 Task: Open Card Sales Contract Review in Board Customer Service Self-Service Support Content Creation and Optimization to Workspace Backup and Recovery Software and add a team member Softage.2@softage.net, a label Blue, a checklist Equestrianism, an attachment from your computer, a color Blue and finally, add a card description 'Create and send out employee satisfaction survey on work environment' and a comment 'We should approach this task with a sense of ownership and personal responsibility for its success.'. Add a start date 'Jan 06, 1900' with a due date 'Jan 13, 1900'
Action: Mouse moved to (73, 302)
Screenshot: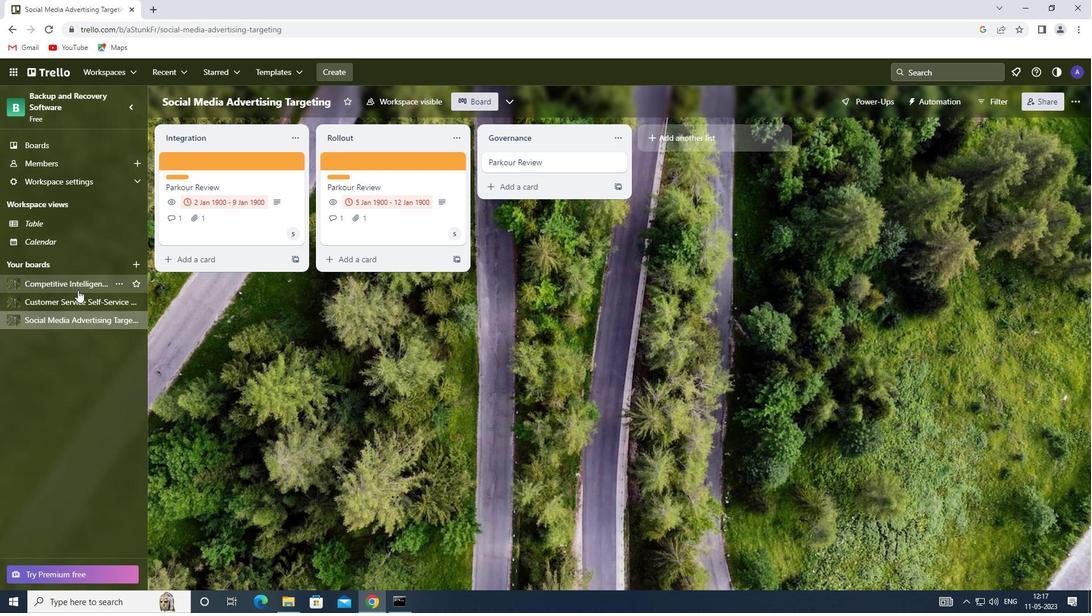
Action: Mouse pressed left at (73, 302)
Screenshot: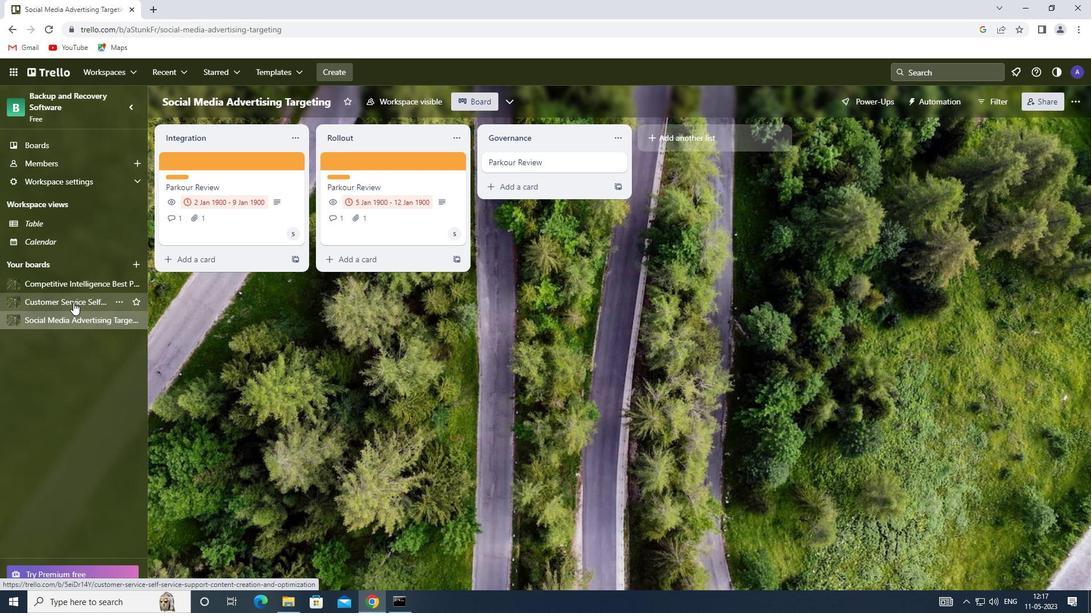 
Action: Mouse moved to (413, 159)
Screenshot: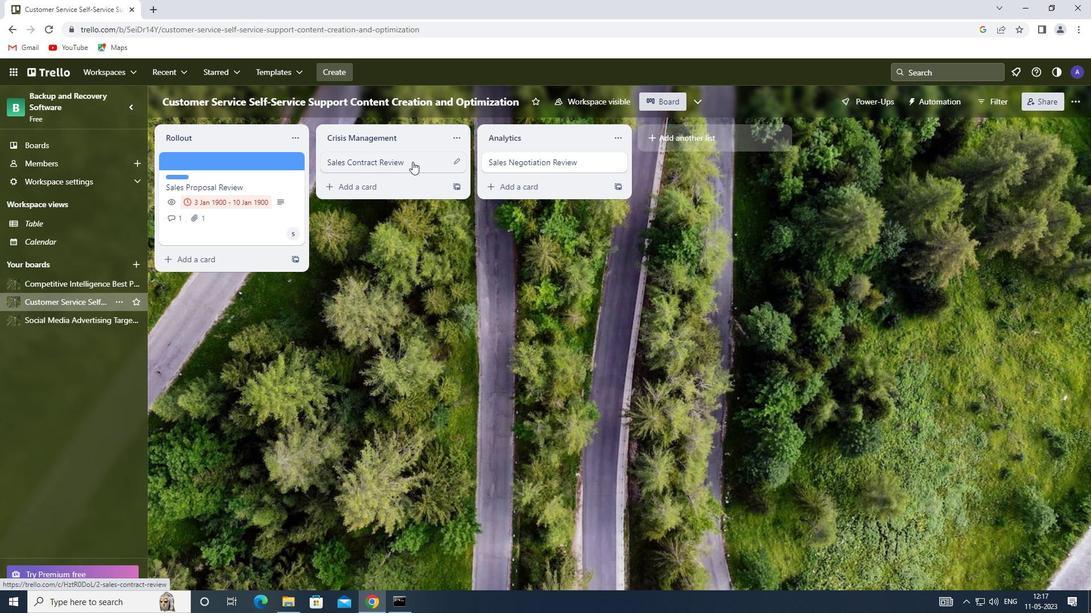
Action: Mouse pressed left at (413, 159)
Screenshot: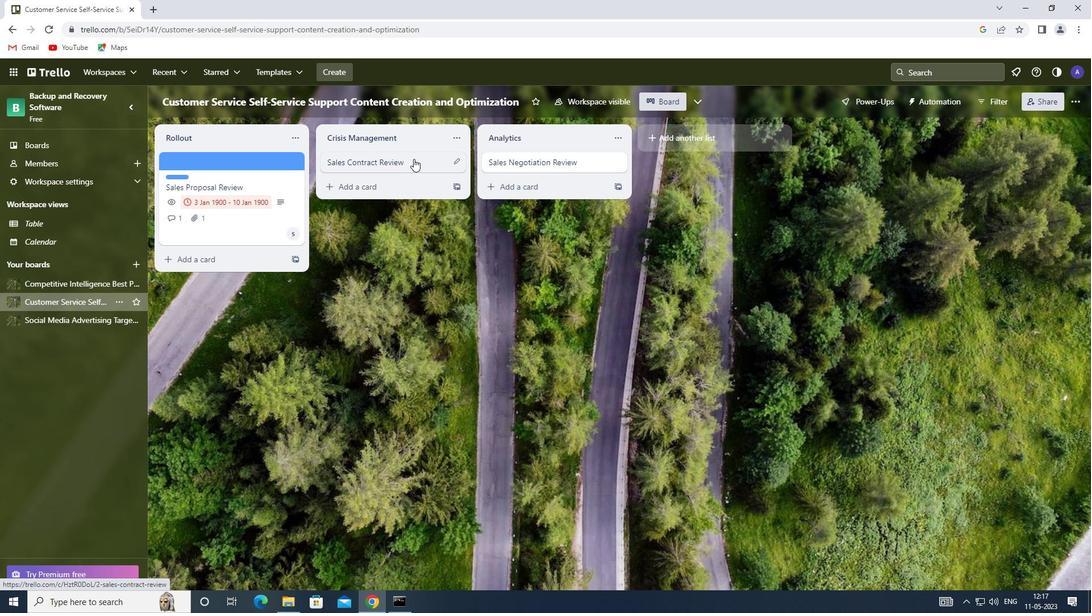 
Action: Mouse moved to (719, 200)
Screenshot: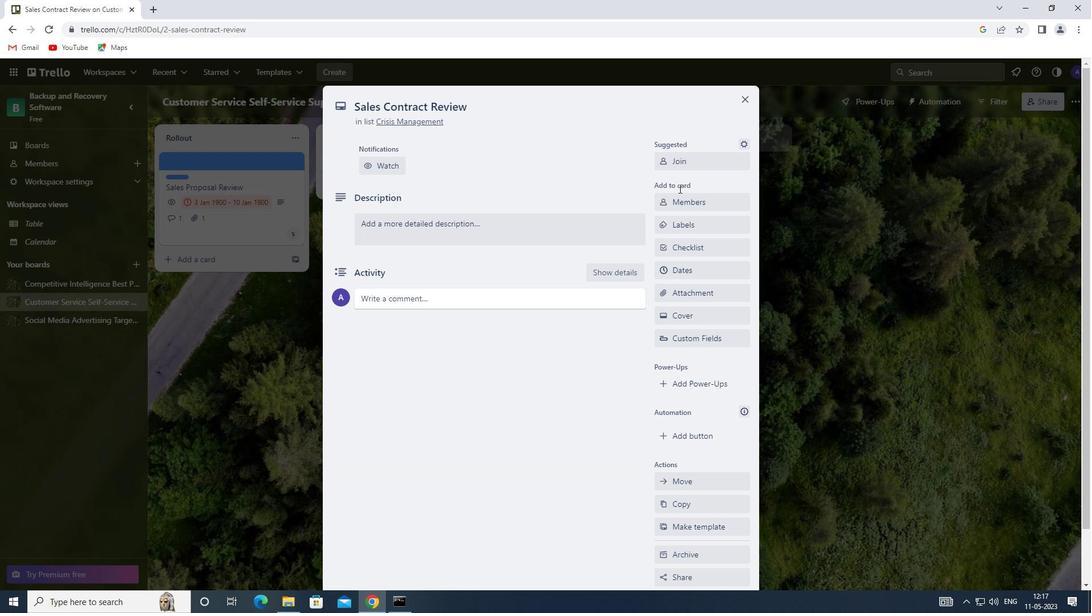 
Action: Mouse pressed left at (719, 200)
Screenshot: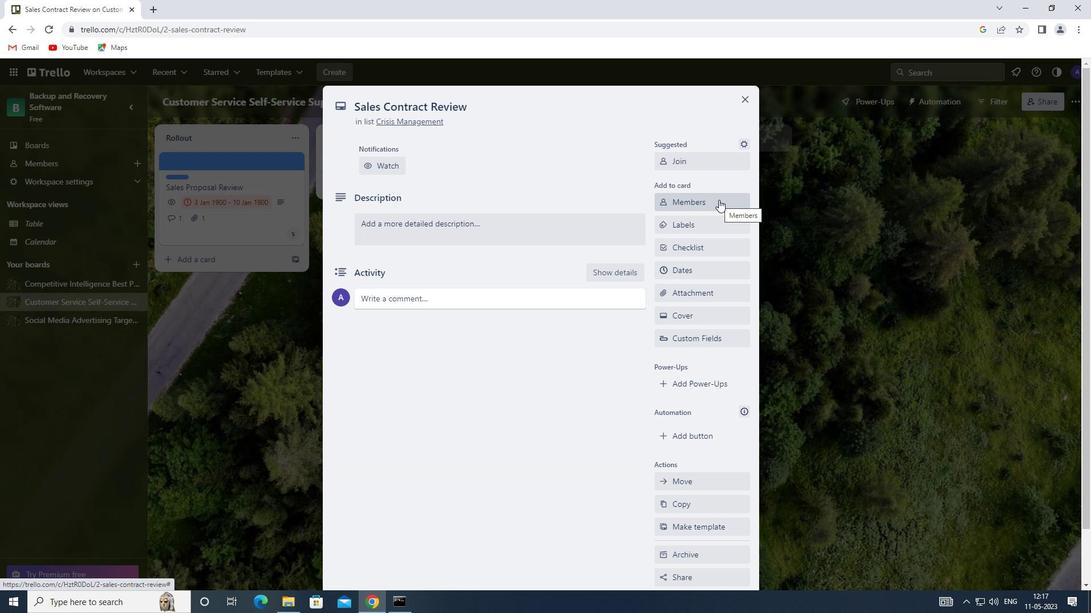 
Action: Mouse moved to (692, 255)
Screenshot: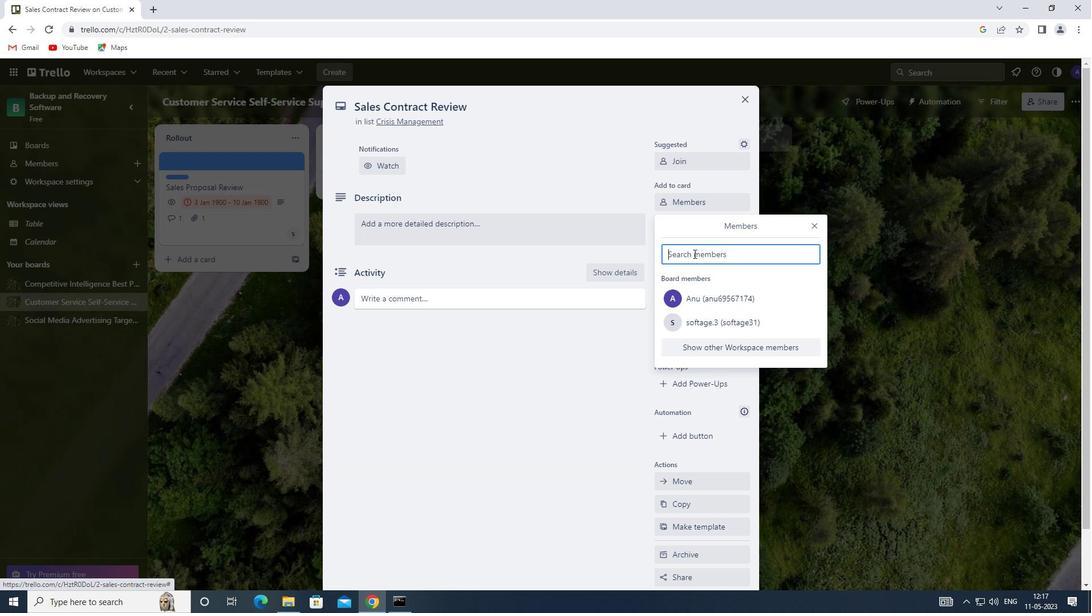 
Action: Key pressed <Key.shift>SOFTAGE.2<Key.shift>@SOFTAGE.NET
Screenshot: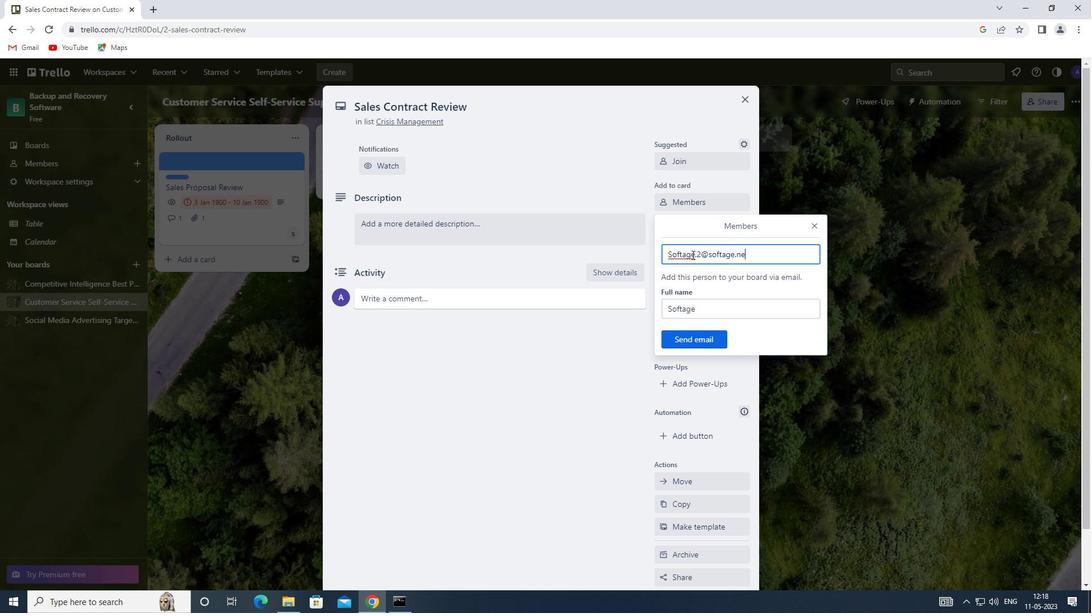
Action: Mouse moved to (688, 342)
Screenshot: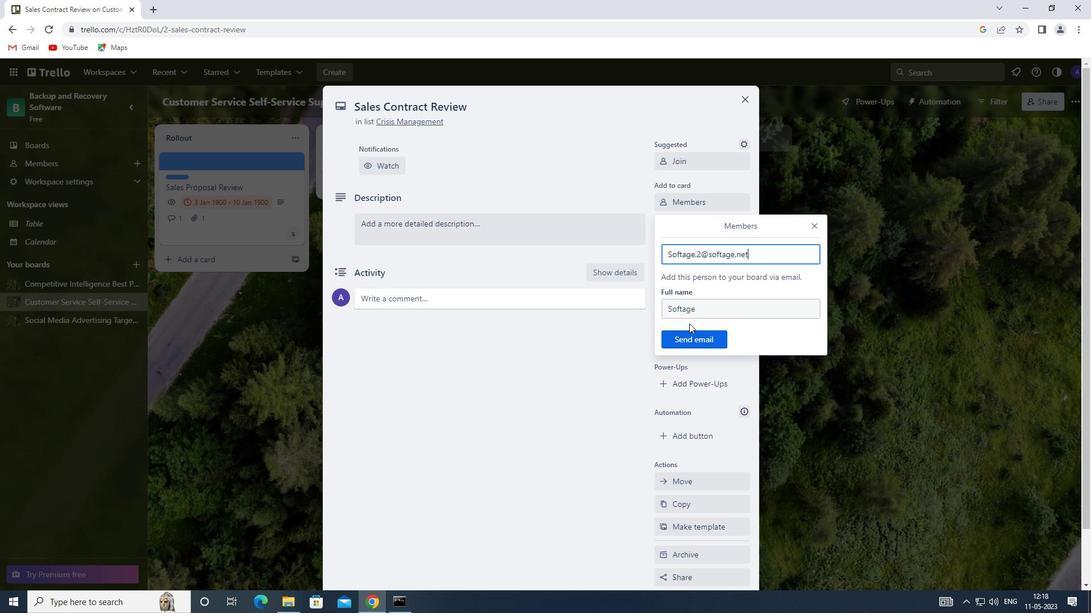 
Action: Mouse pressed left at (688, 342)
Screenshot: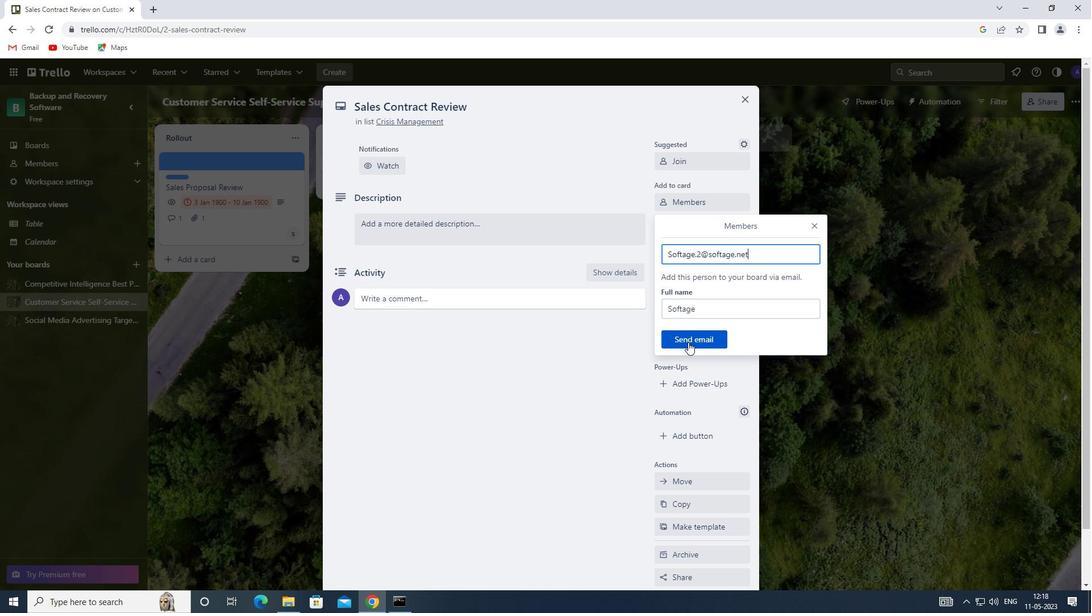 
Action: Mouse moved to (692, 227)
Screenshot: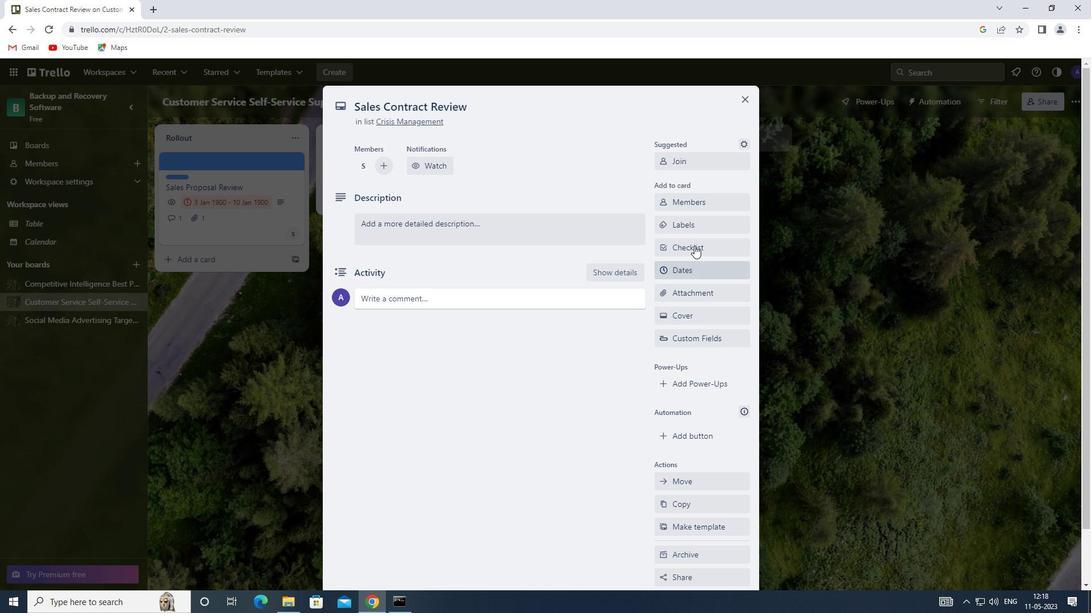 
Action: Mouse pressed left at (692, 227)
Screenshot: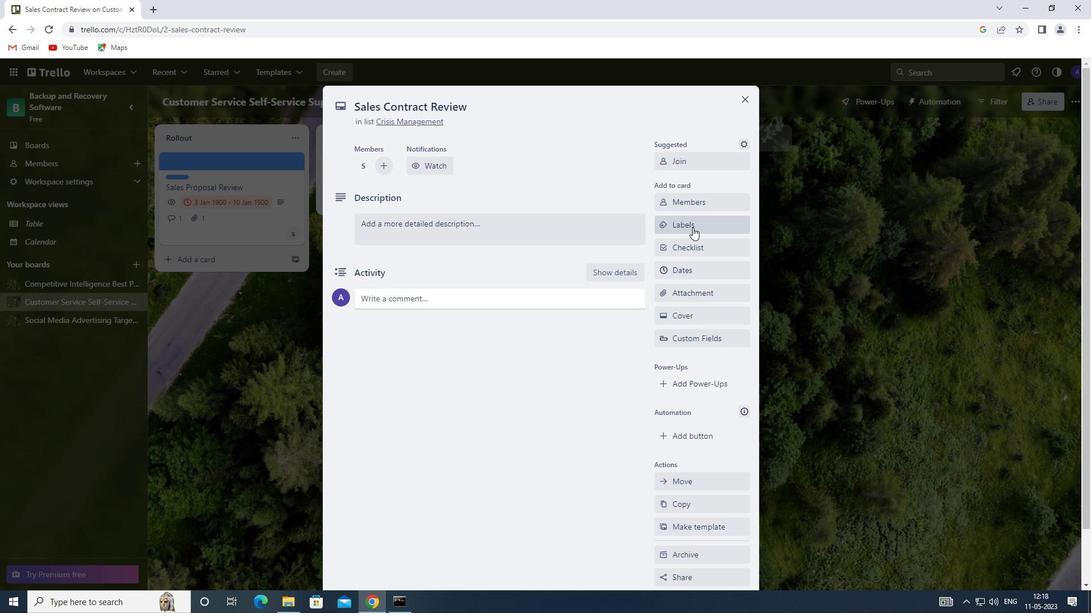 
Action: Mouse moved to (670, 421)
Screenshot: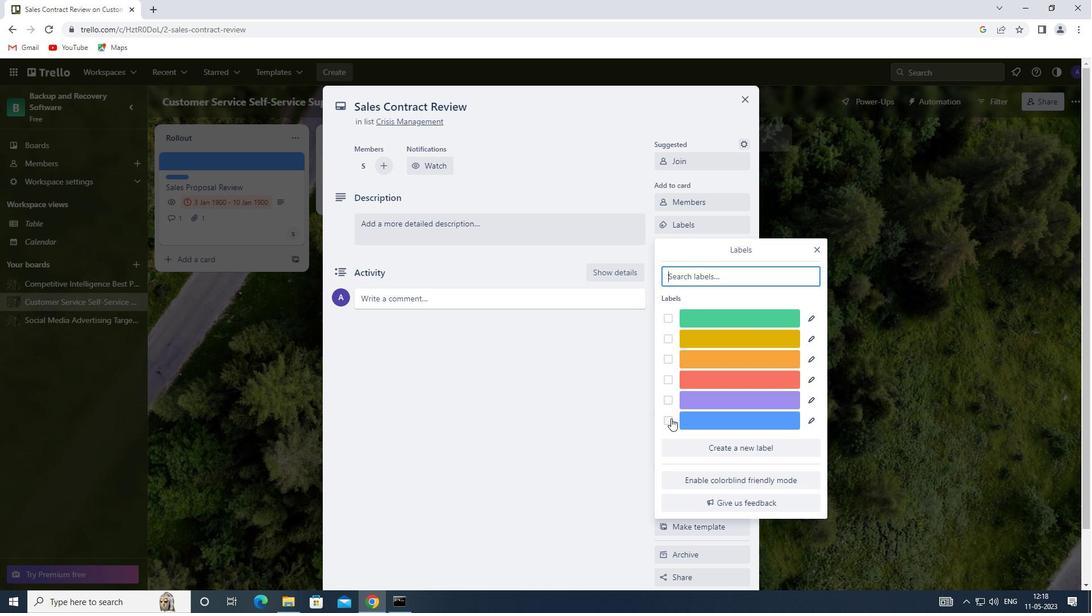 
Action: Mouse pressed left at (670, 421)
Screenshot: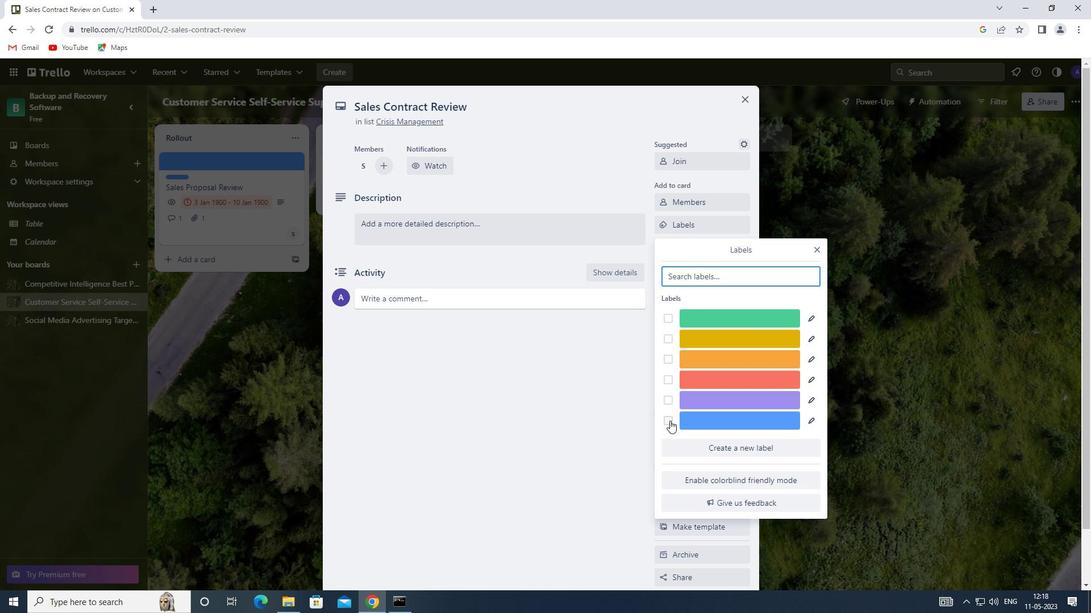 
Action: Mouse moved to (816, 251)
Screenshot: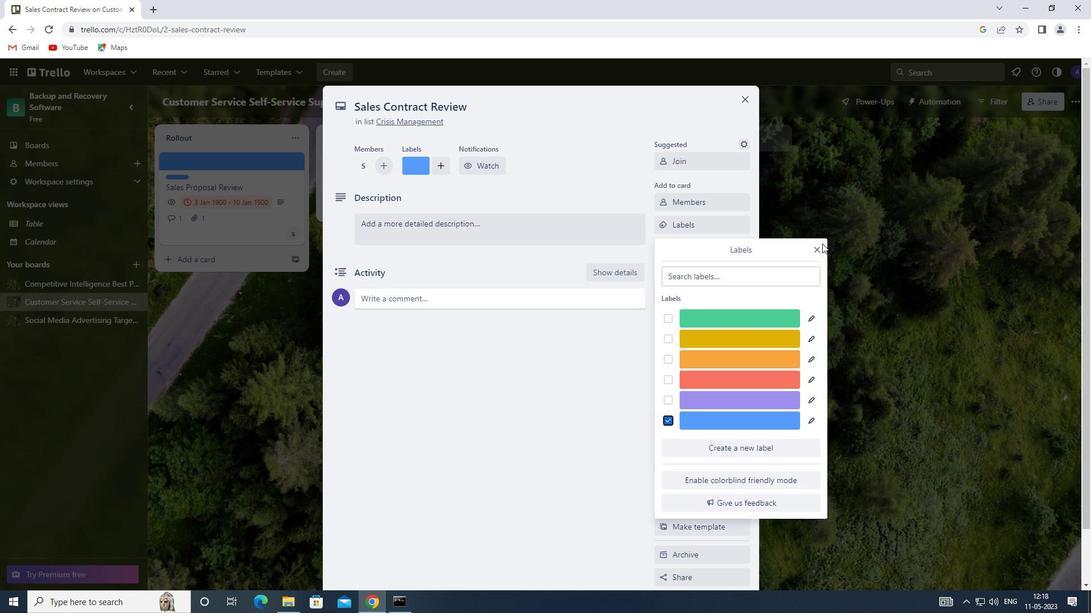 
Action: Mouse pressed left at (816, 251)
Screenshot: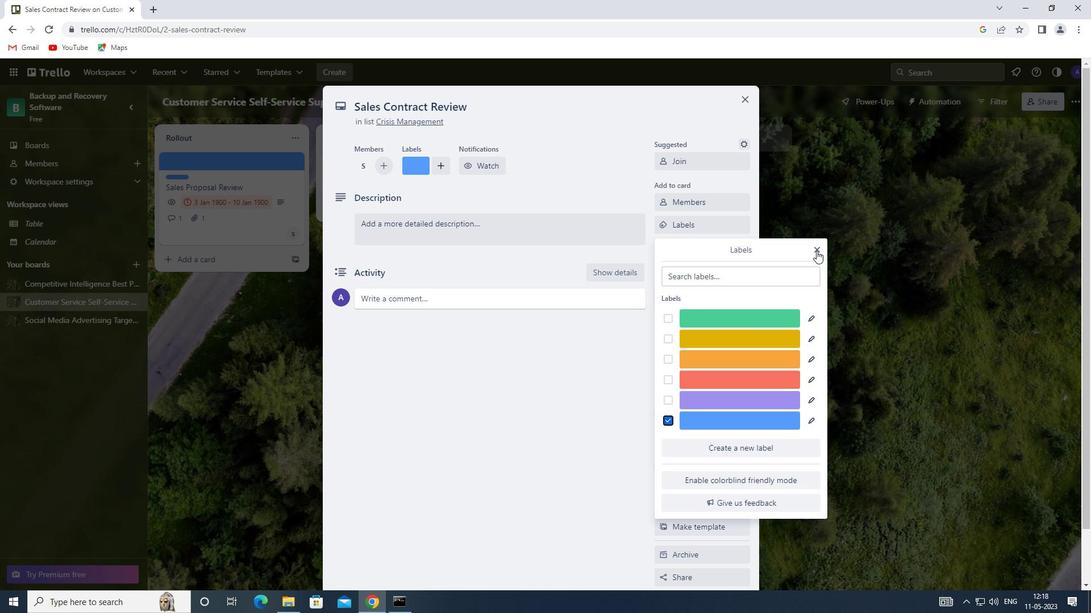 
Action: Mouse moved to (701, 244)
Screenshot: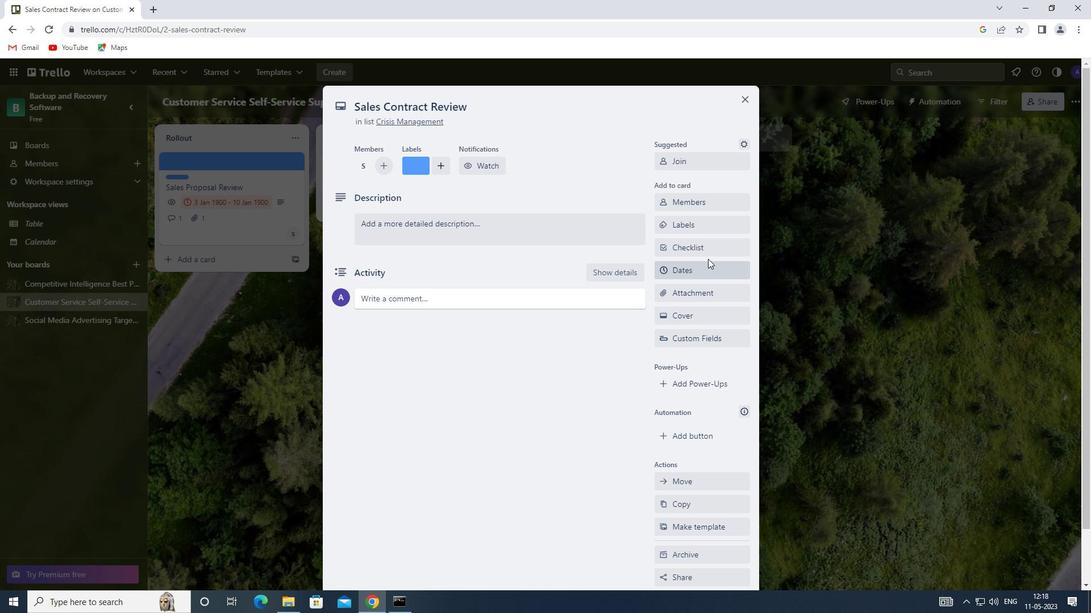 
Action: Mouse pressed left at (701, 244)
Screenshot: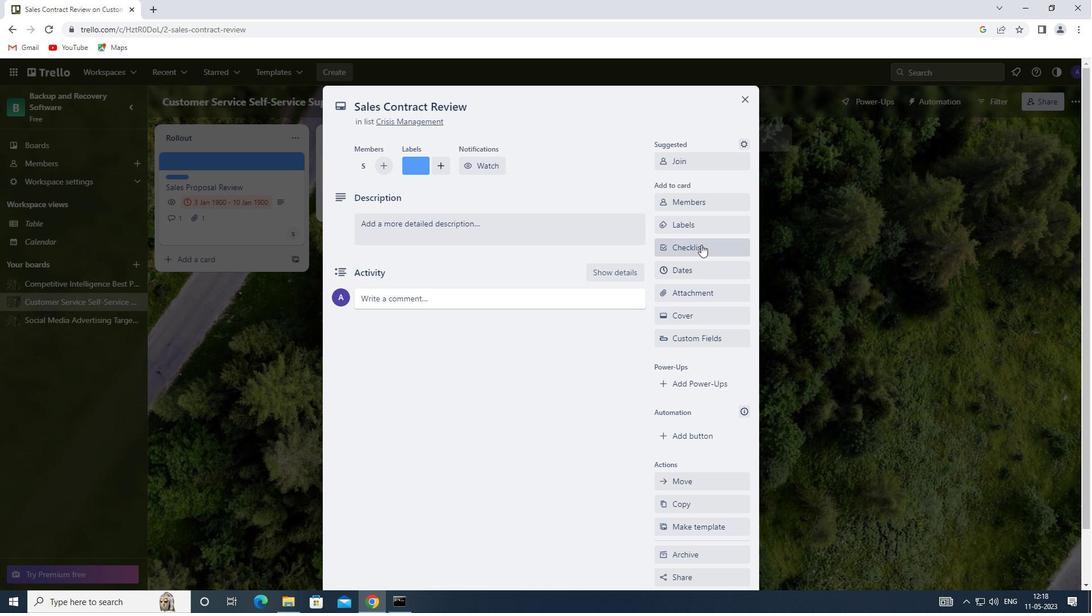 
Action: Mouse moved to (728, 306)
Screenshot: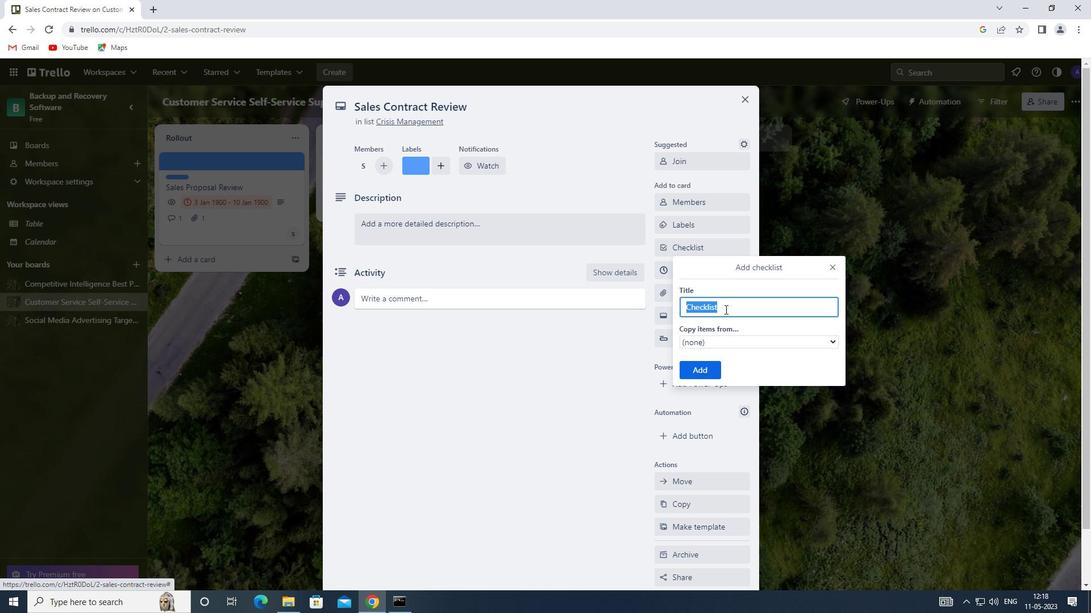 
Action: Key pressed <Key.shift>EQUESTRIQNISM
Screenshot: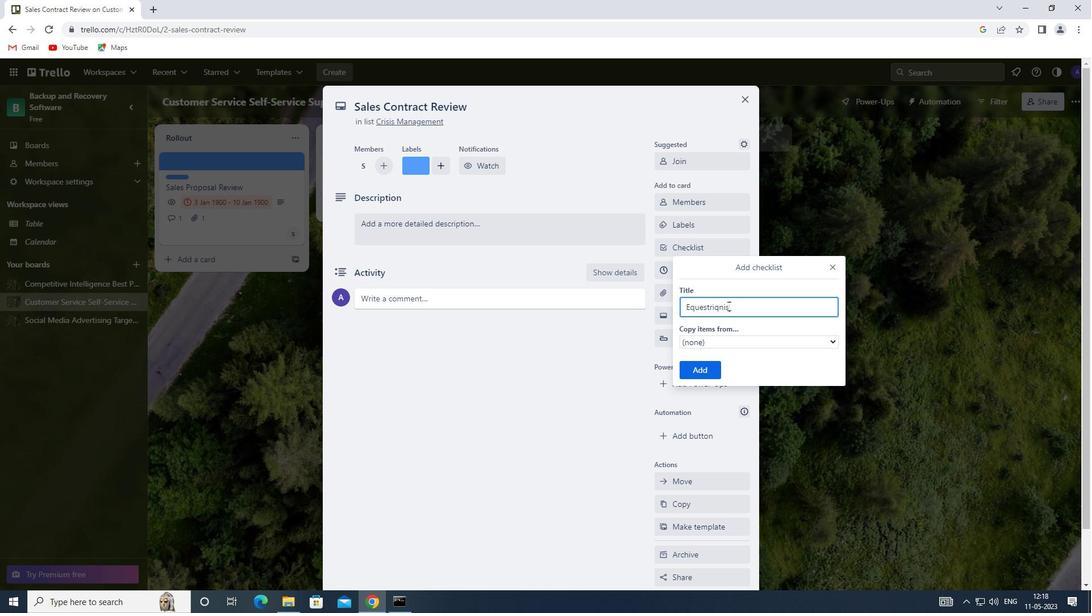 
Action: Mouse moved to (702, 367)
Screenshot: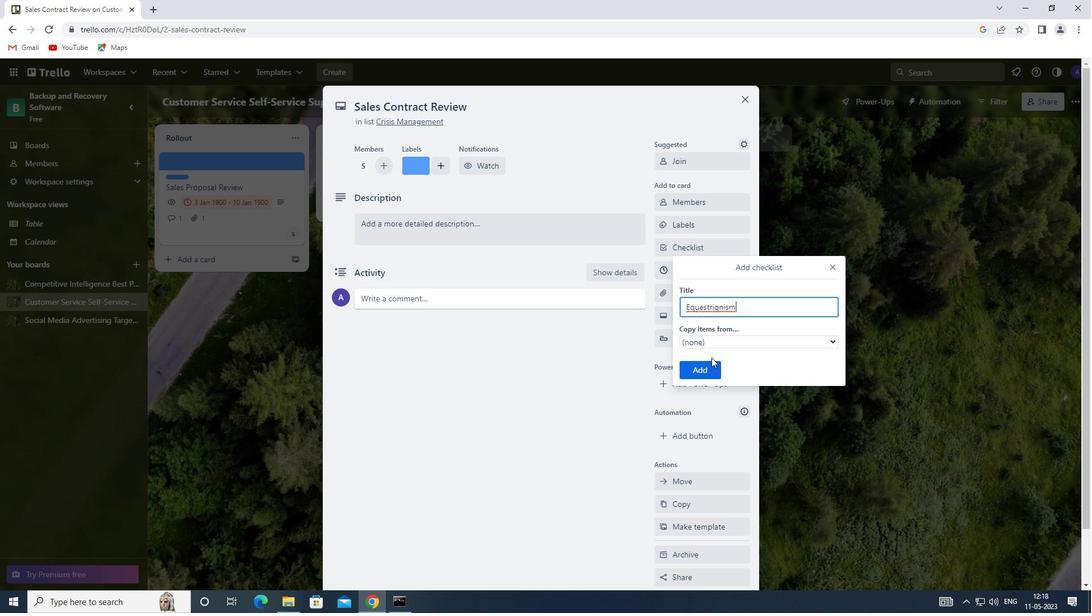 
Action: Mouse pressed left at (702, 367)
Screenshot: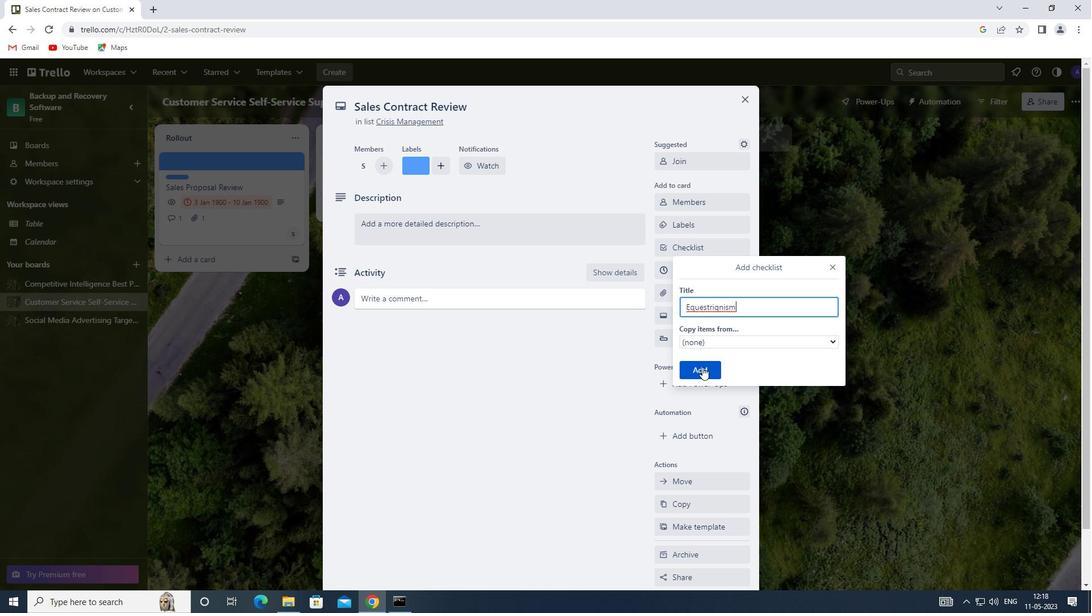 
Action: Mouse moved to (724, 296)
Screenshot: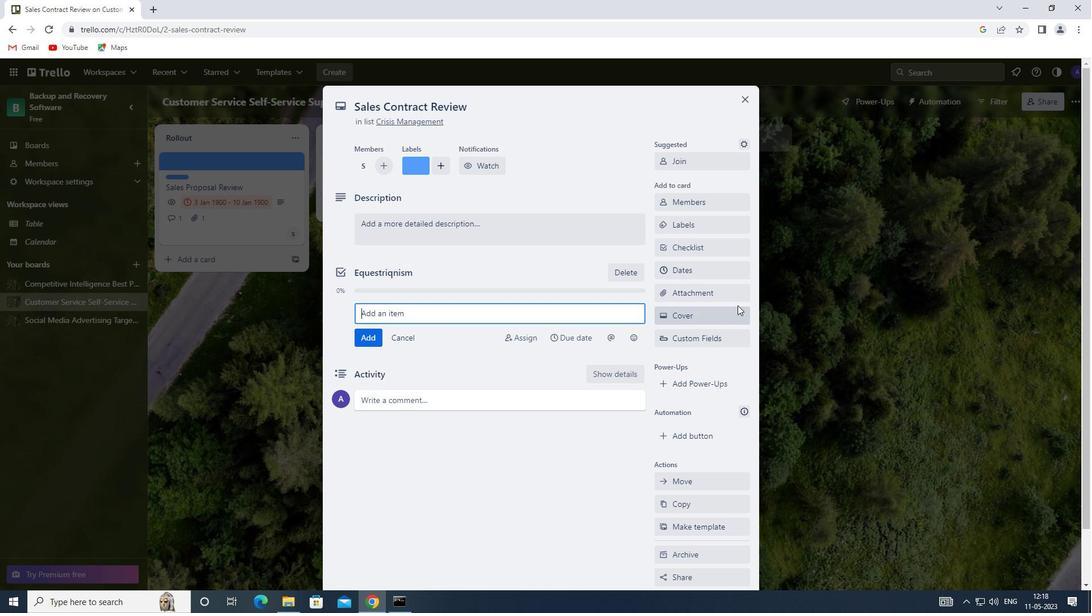 
Action: Mouse pressed left at (724, 296)
Screenshot: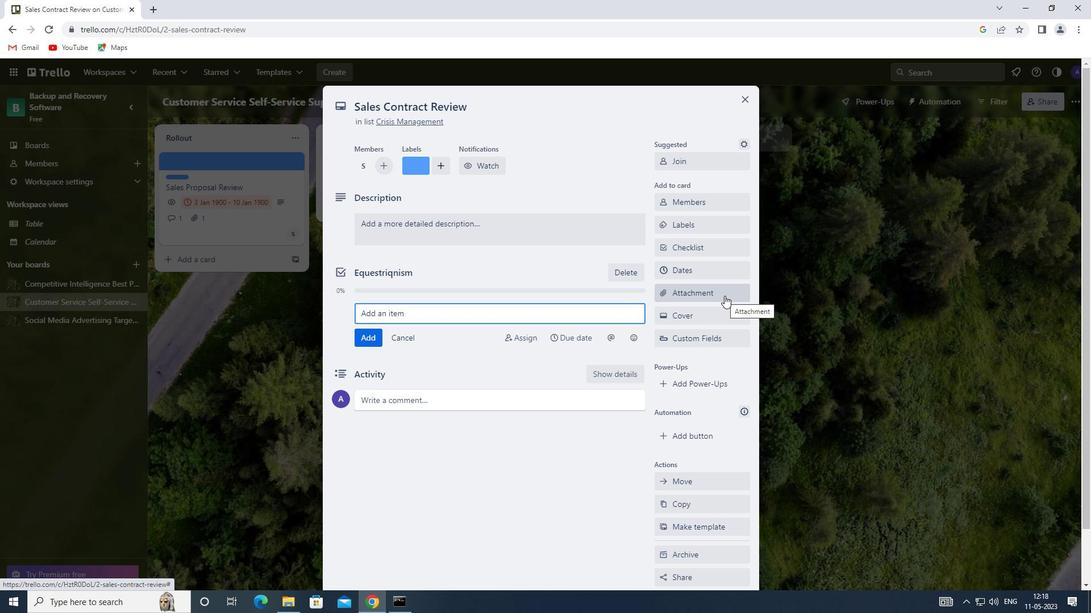 
Action: Mouse moved to (701, 343)
Screenshot: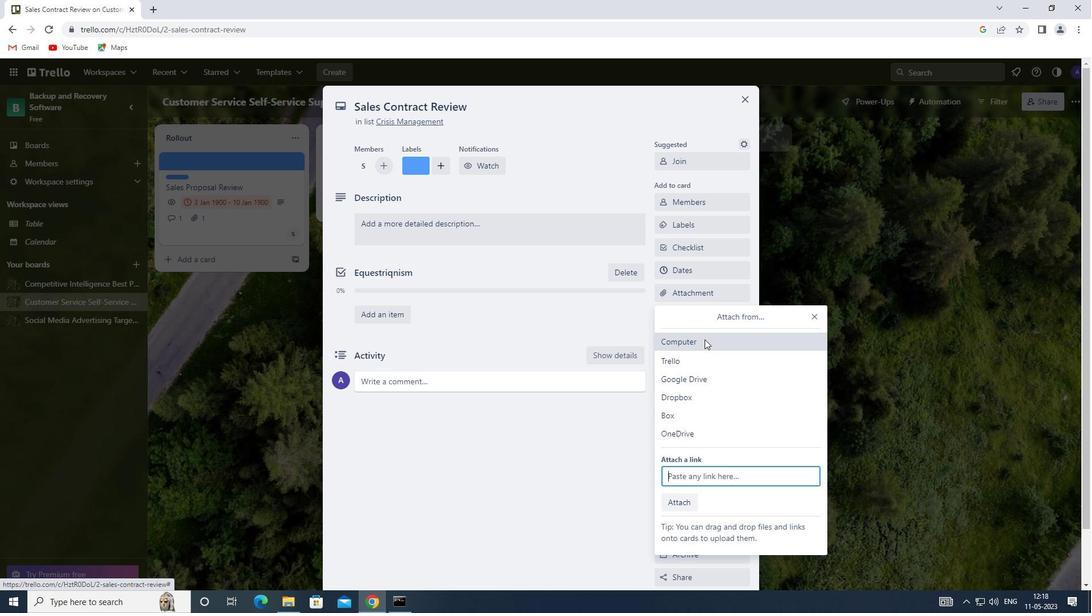 
Action: Mouse pressed left at (701, 343)
Screenshot: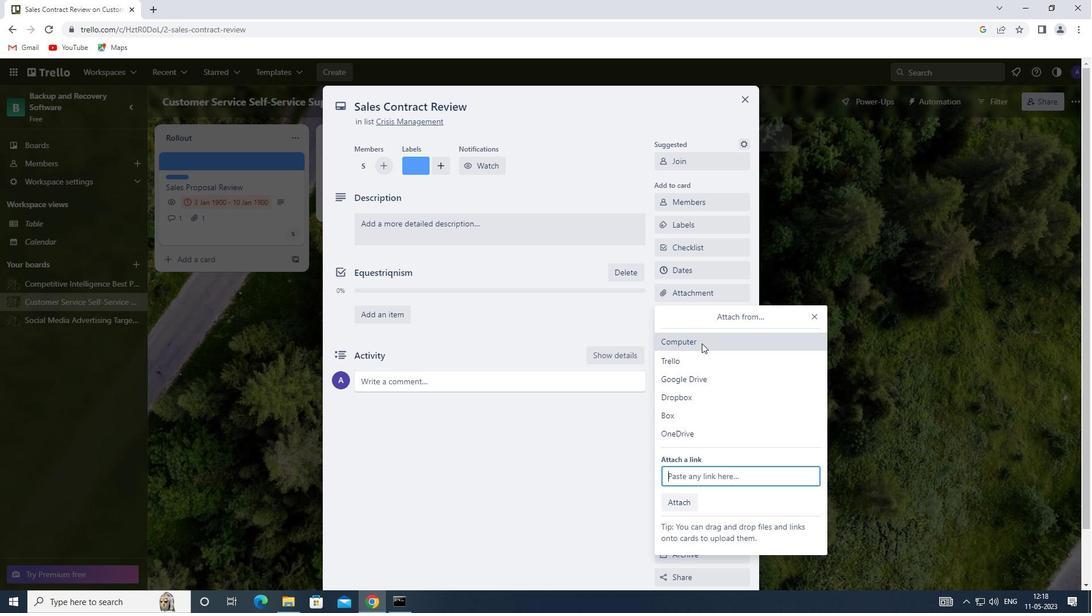 
Action: Mouse moved to (256, 175)
Screenshot: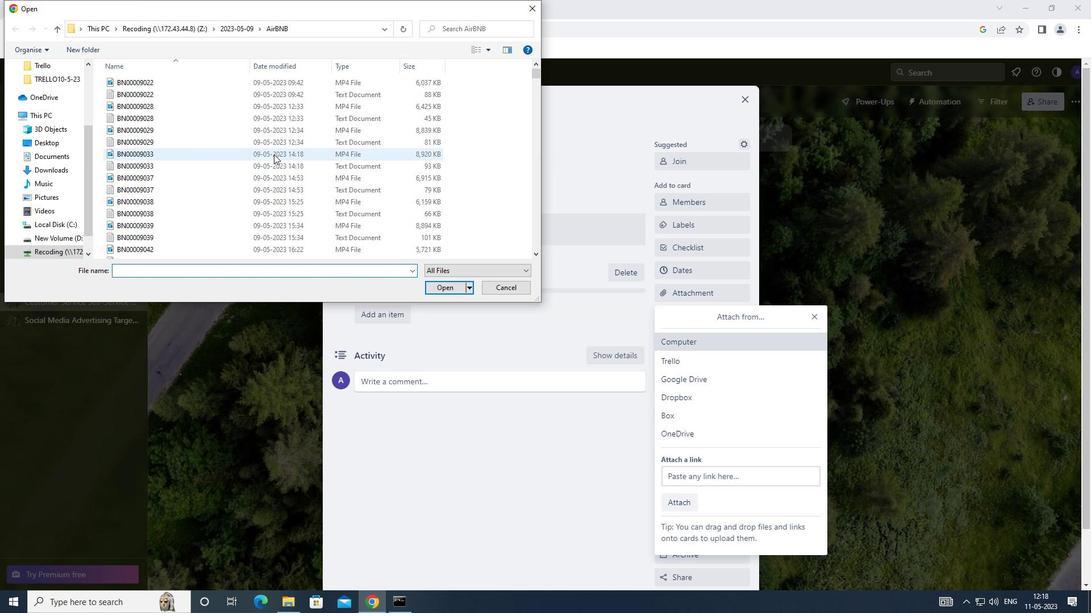 
Action: Mouse pressed left at (256, 175)
Screenshot: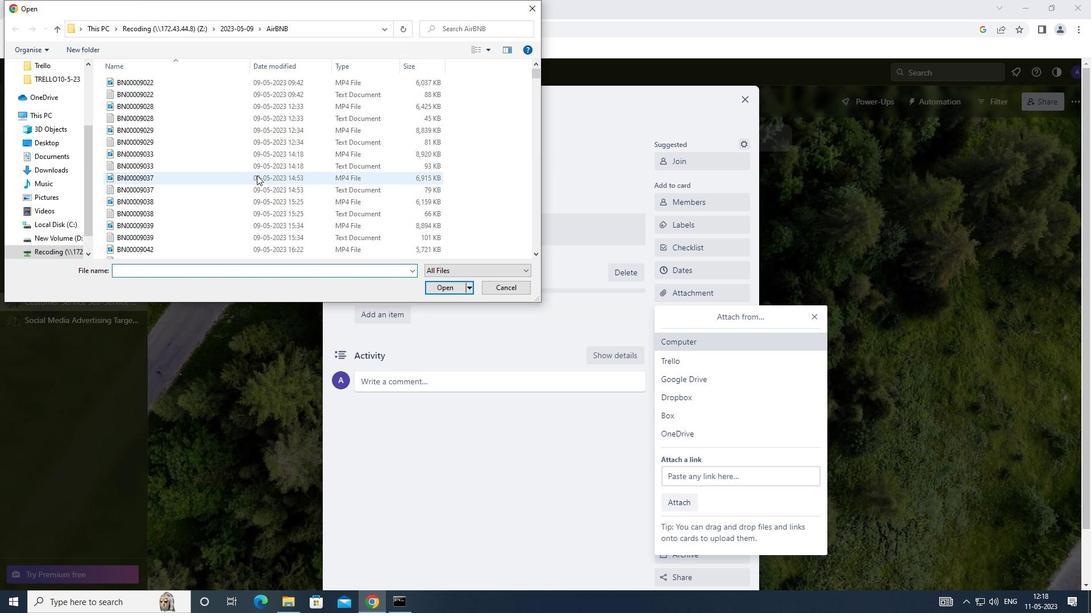 
Action: Mouse moved to (449, 286)
Screenshot: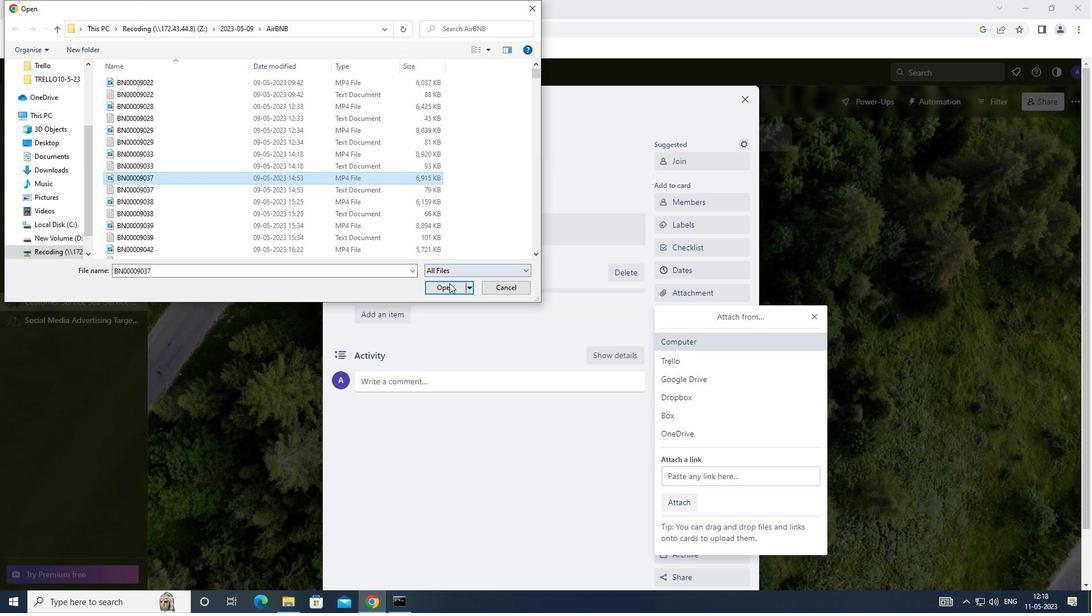
Action: Mouse pressed left at (449, 286)
Screenshot: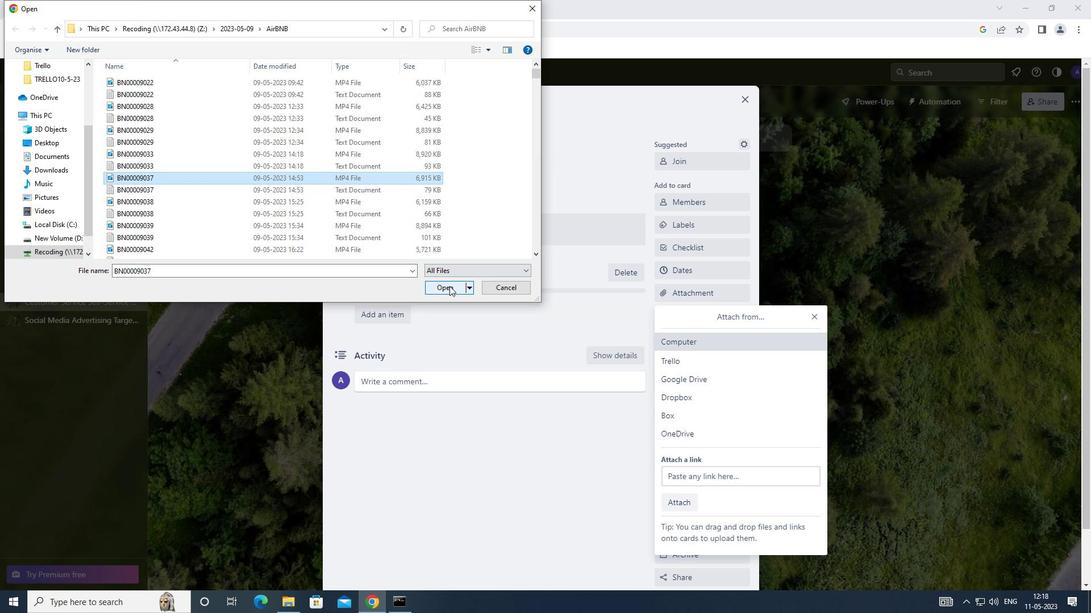 
Action: Mouse moved to (692, 311)
Screenshot: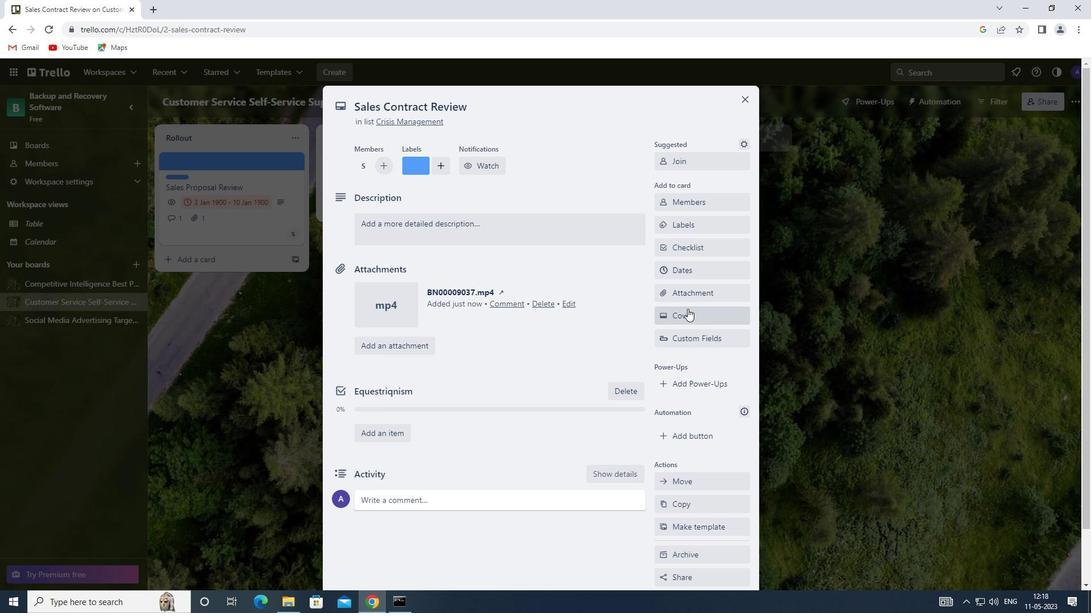 
Action: Mouse pressed left at (692, 311)
Screenshot: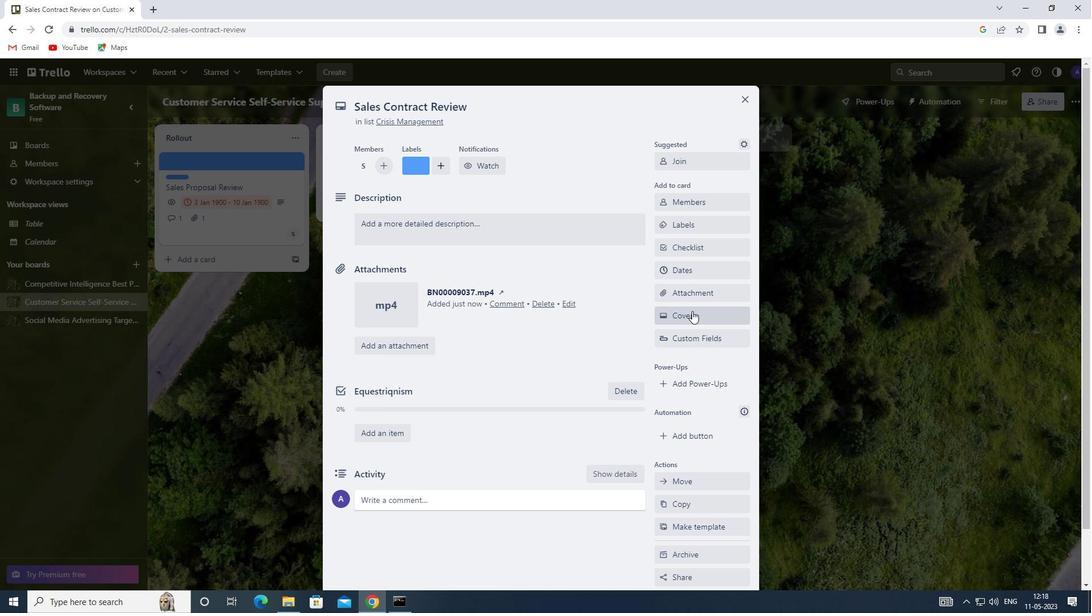 
Action: Mouse moved to (678, 380)
Screenshot: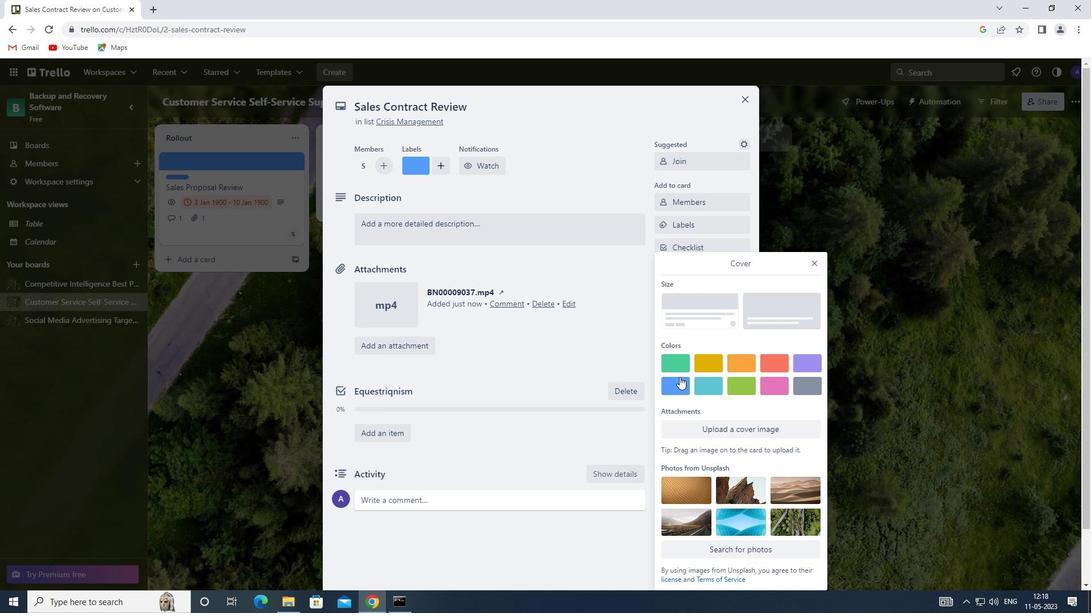 
Action: Mouse pressed left at (678, 380)
Screenshot: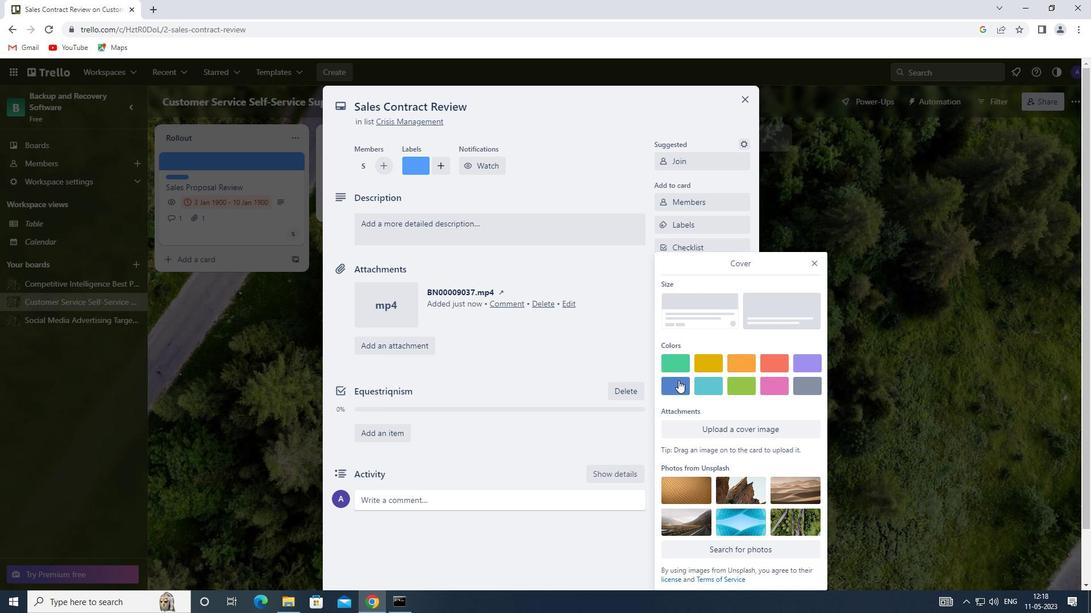
Action: Mouse moved to (816, 246)
Screenshot: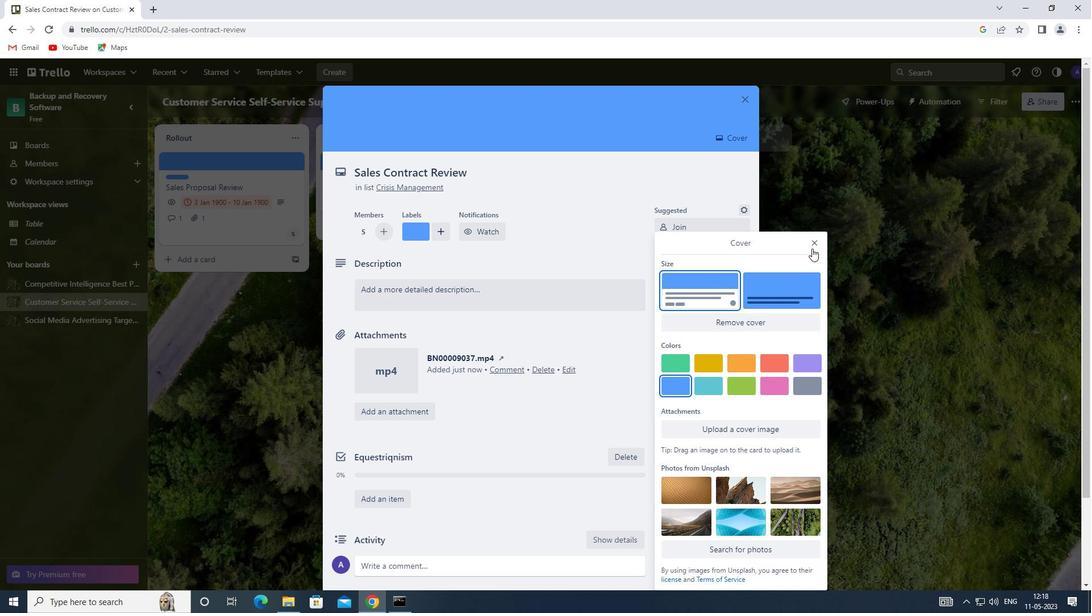 
Action: Mouse pressed left at (816, 246)
Screenshot: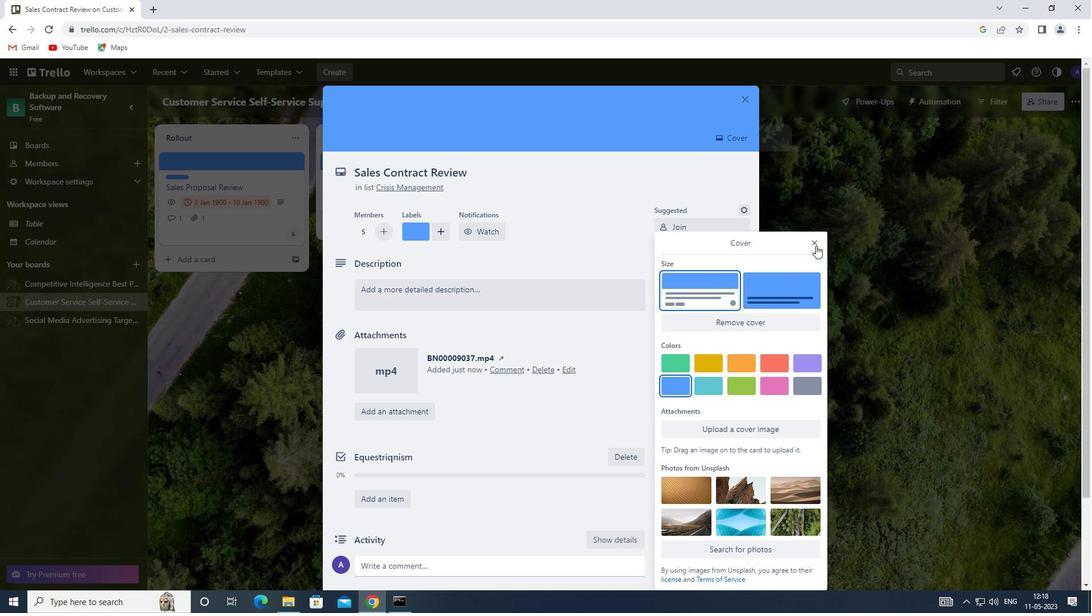 
Action: Mouse moved to (687, 346)
Screenshot: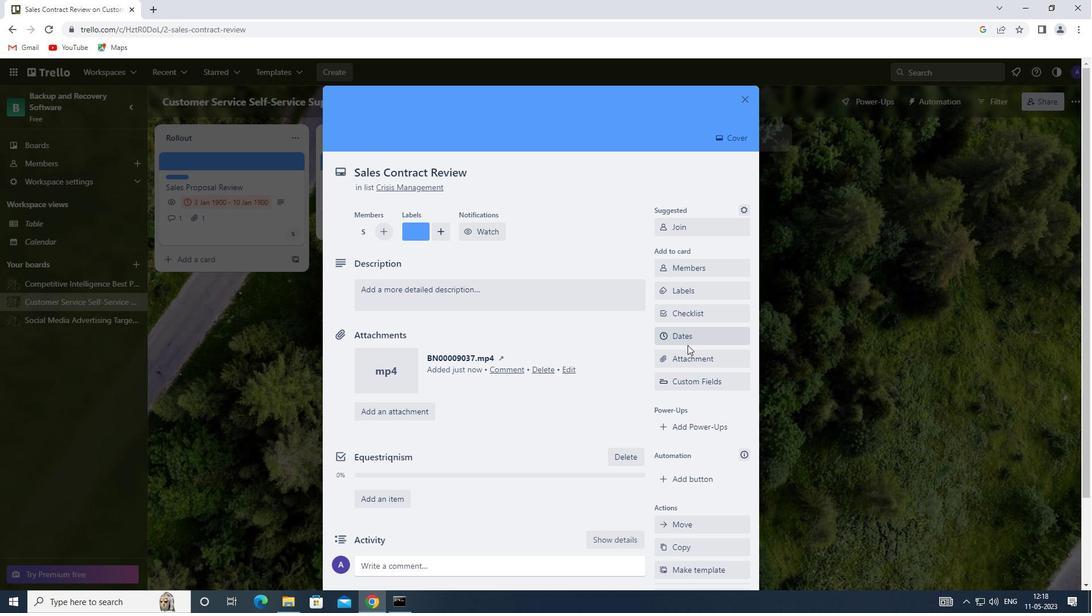 
Action: Mouse scrolled (687, 345) with delta (0, 0)
Screenshot: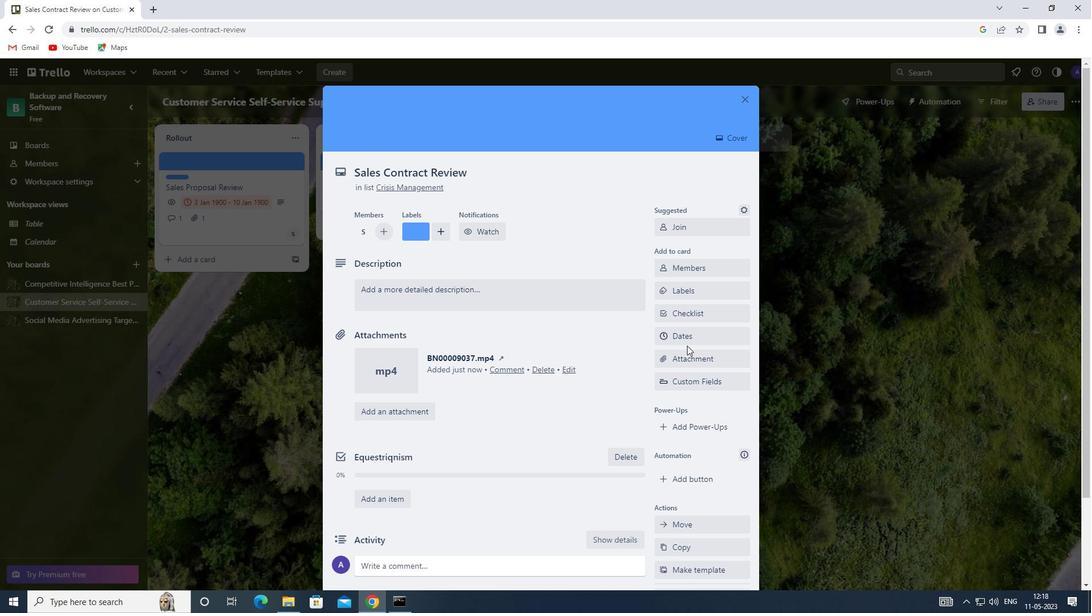 
Action: Mouse moved to (377, 234)
Screenshot: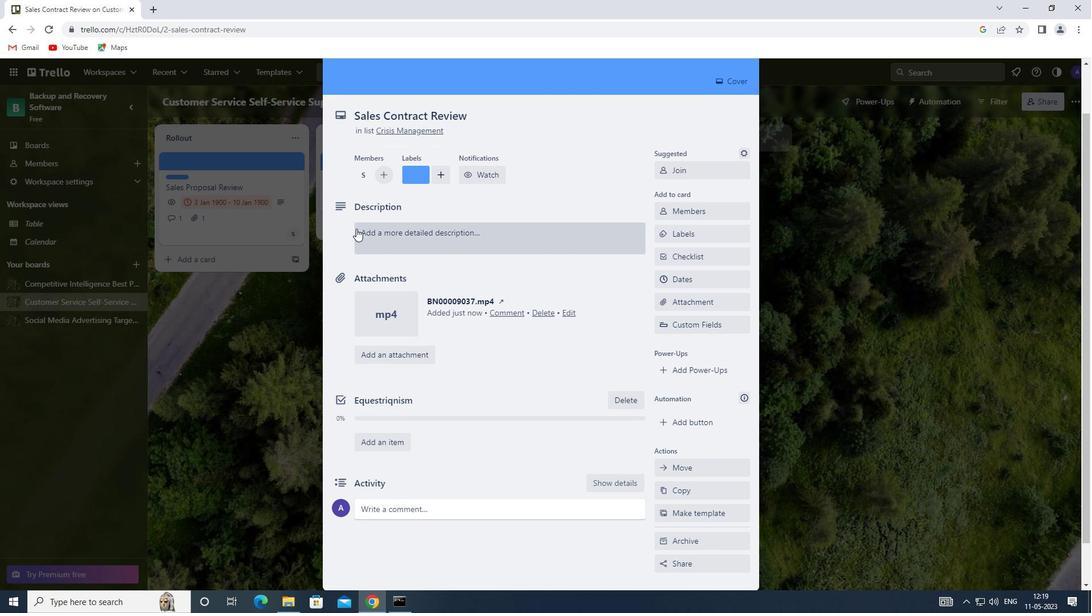 
Action: Mouse pressed left at (377, 234)
Screenshot: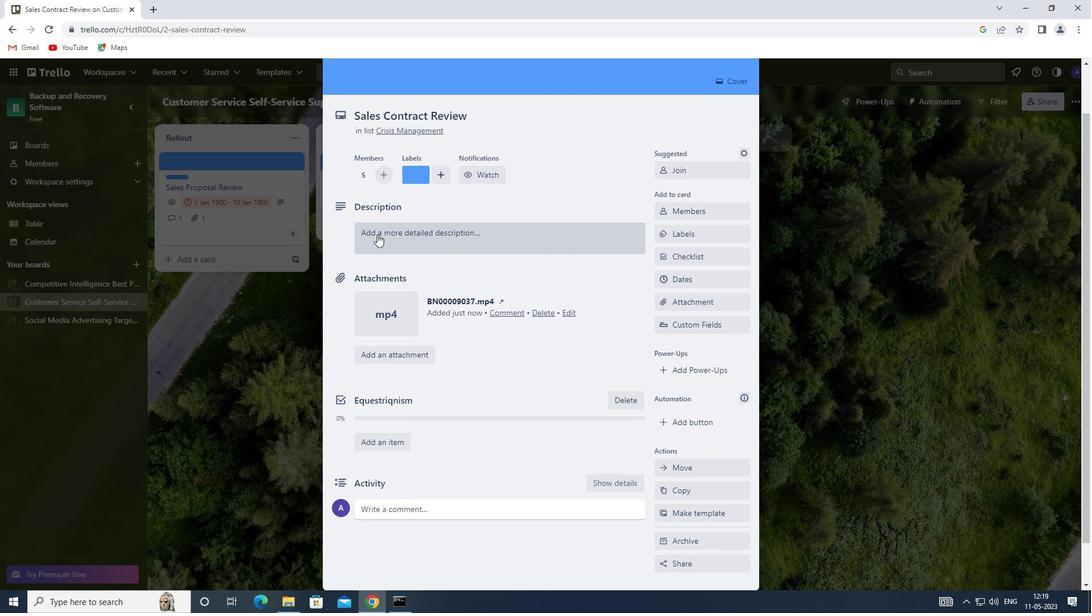 
Action: Mouse moved to (376, 275)
Screenshot: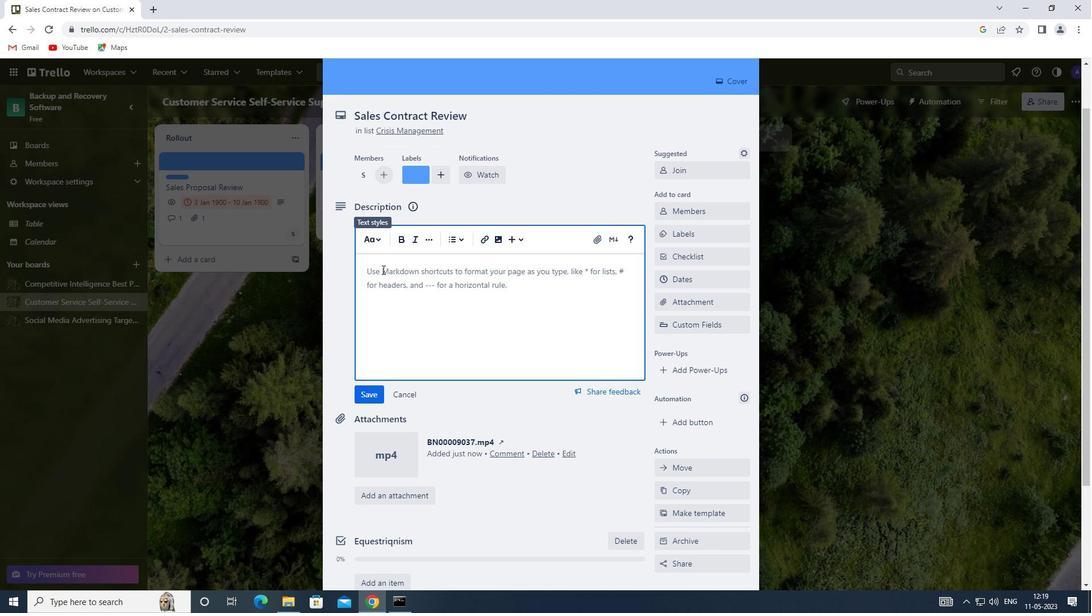 
Action: Mouse pressed left at (376, 275)
Screenshot: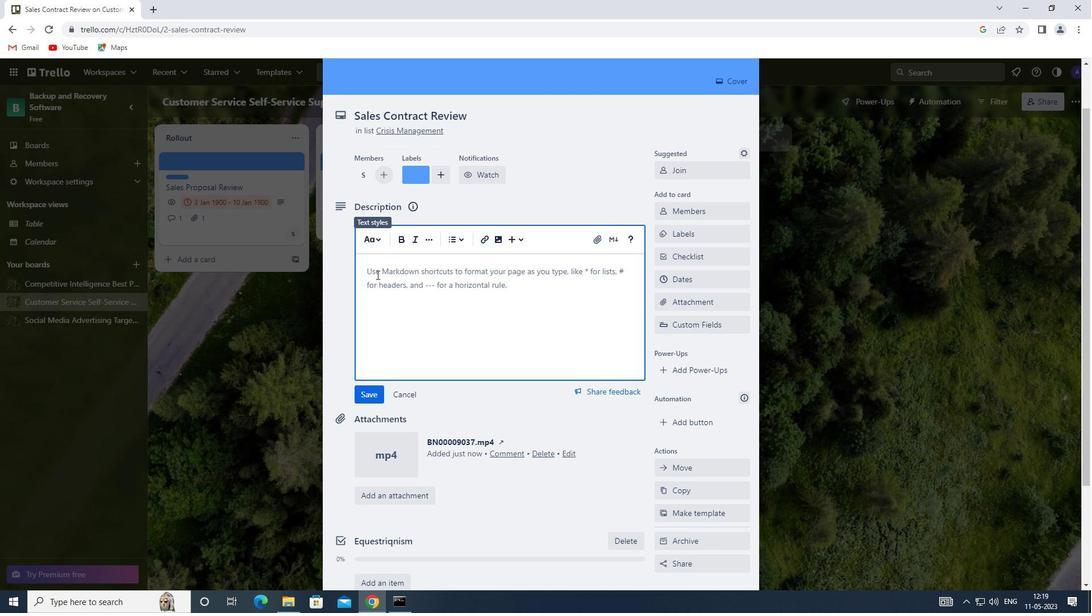
Action: Mouse moved to (377, 275)
Screenshot: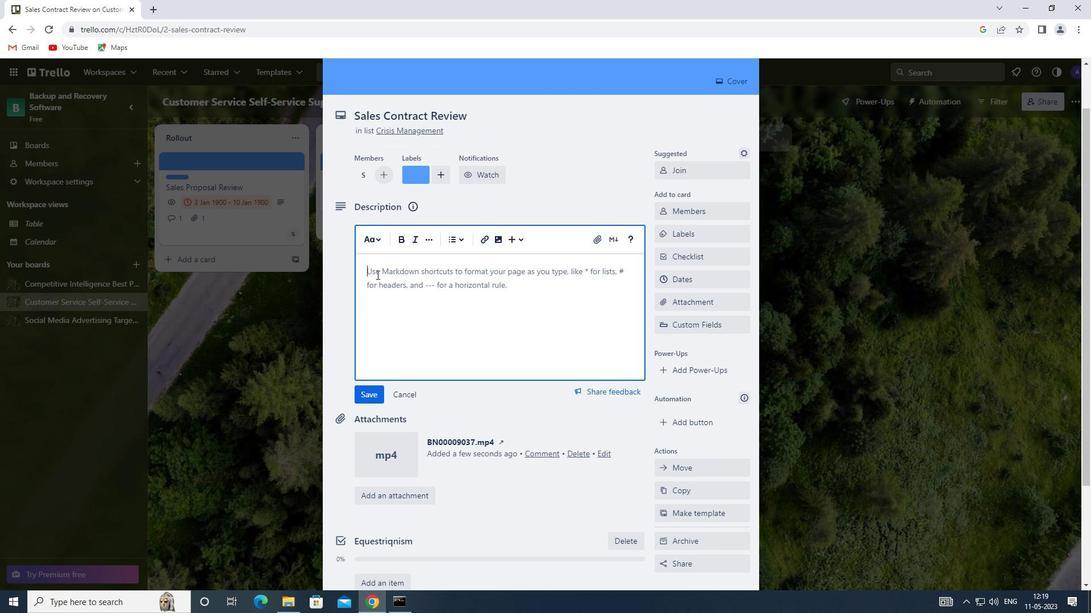 
Action: Key pressed <Key.shift><Key.shift><Key.shift><Key.shift><Key.shift>CREATE<Key.space>AND<Key.space>SENT<Key.space>OUT<Key.space>EMPLOYEE<Key.space>SATISFACTION<Key.space>SURVEY<Key.space>ON<Key.space>WORK<Key.space>EV<Key.backspace>NVIRONMENT
Screenshot: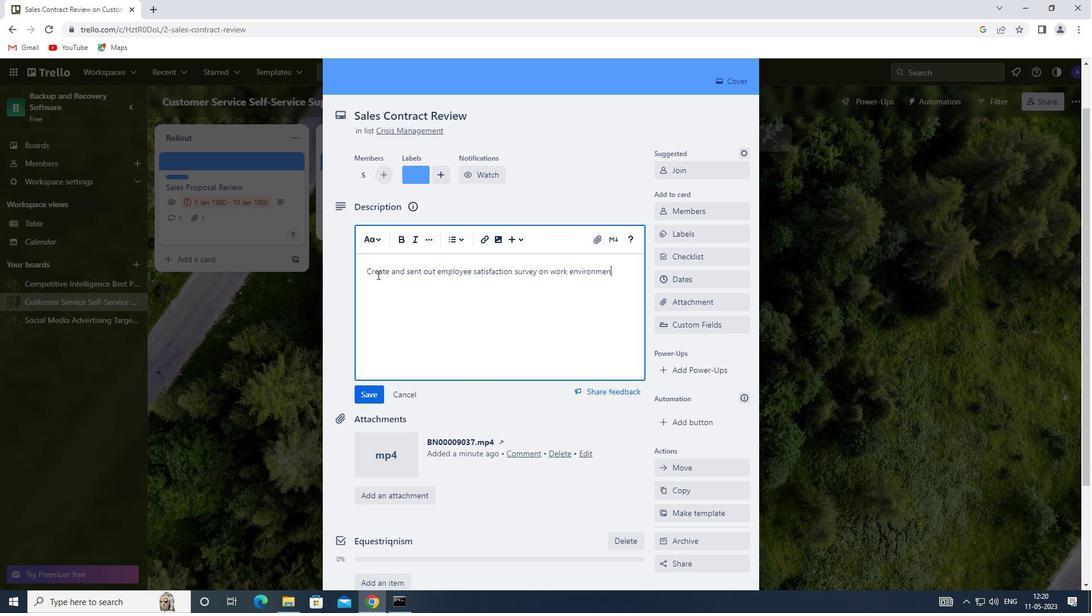 
Action: Mouse moved to (370, 394)
Screenshot: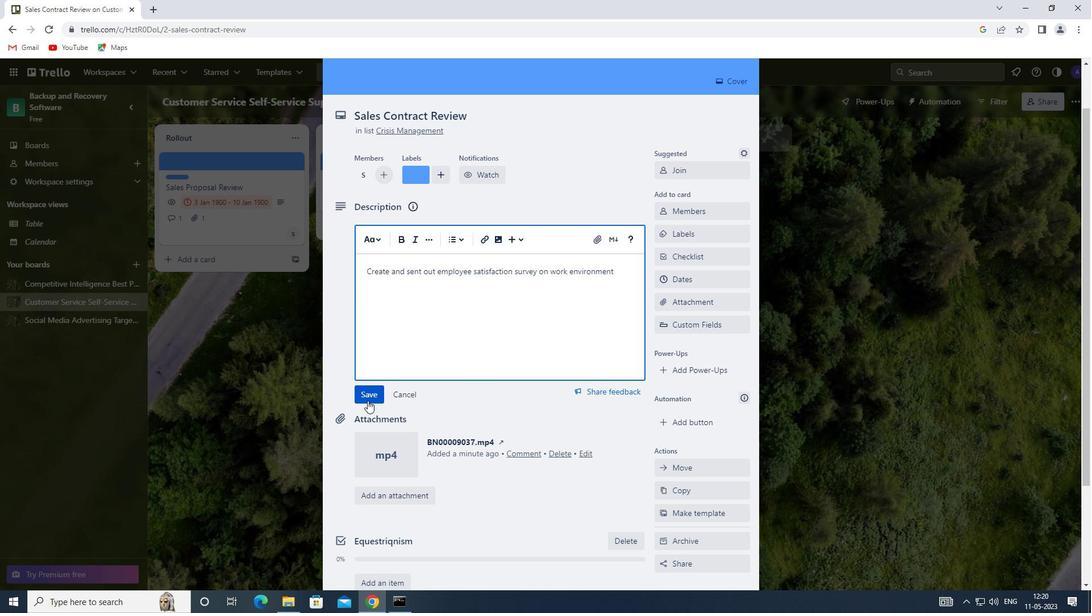 
Action: Mouse pressed left at (370, 394)
Screenshot: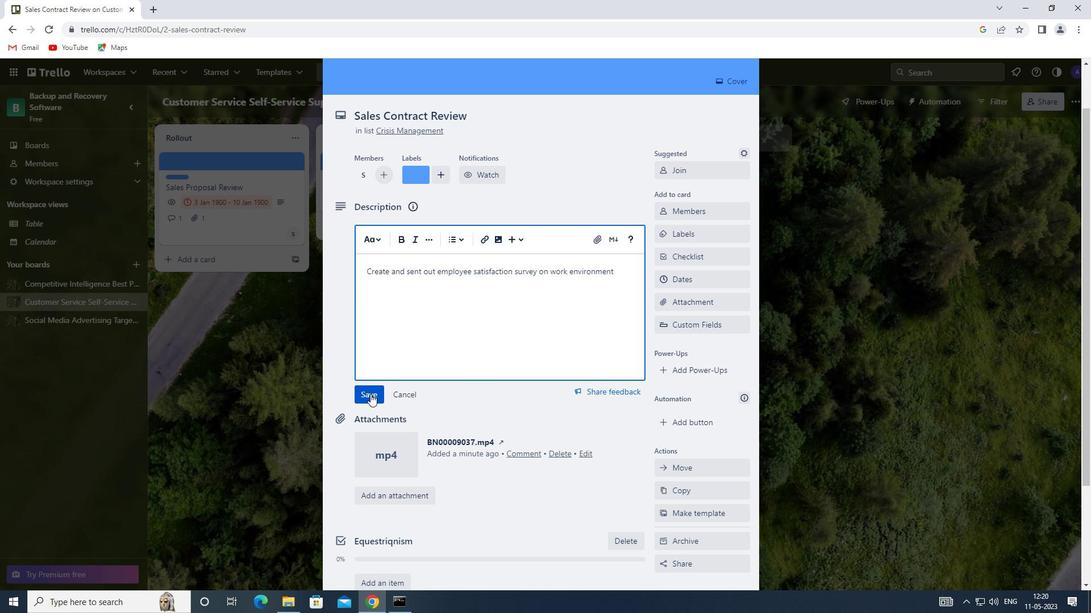 
Action: Mouse scrolled (370, 393) with delta (0, 0)
Screenshot: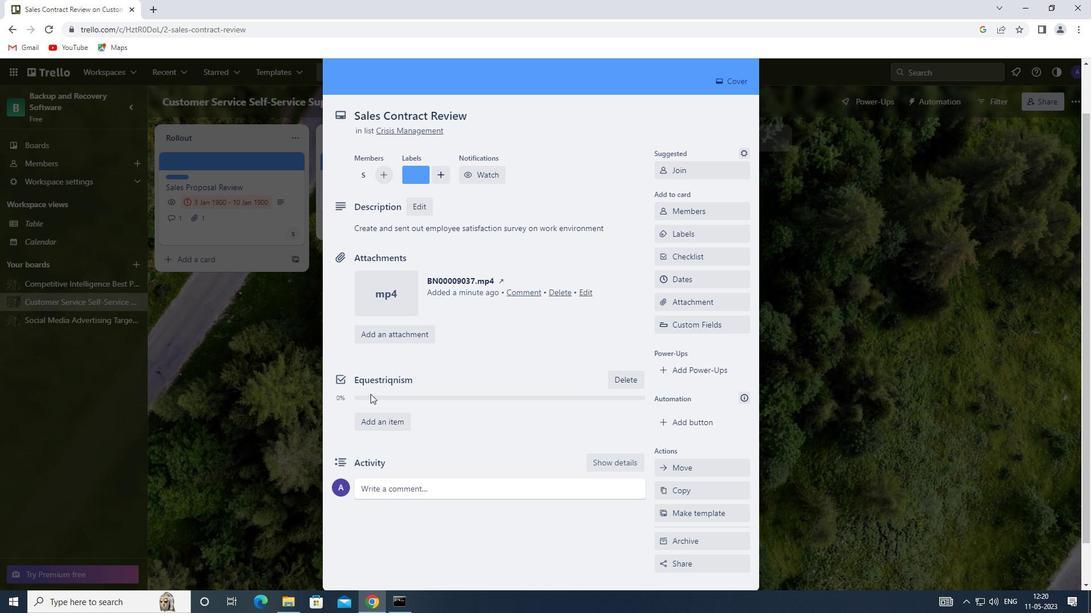 
Action: Mouse moved to (374, 441)
Screenshot: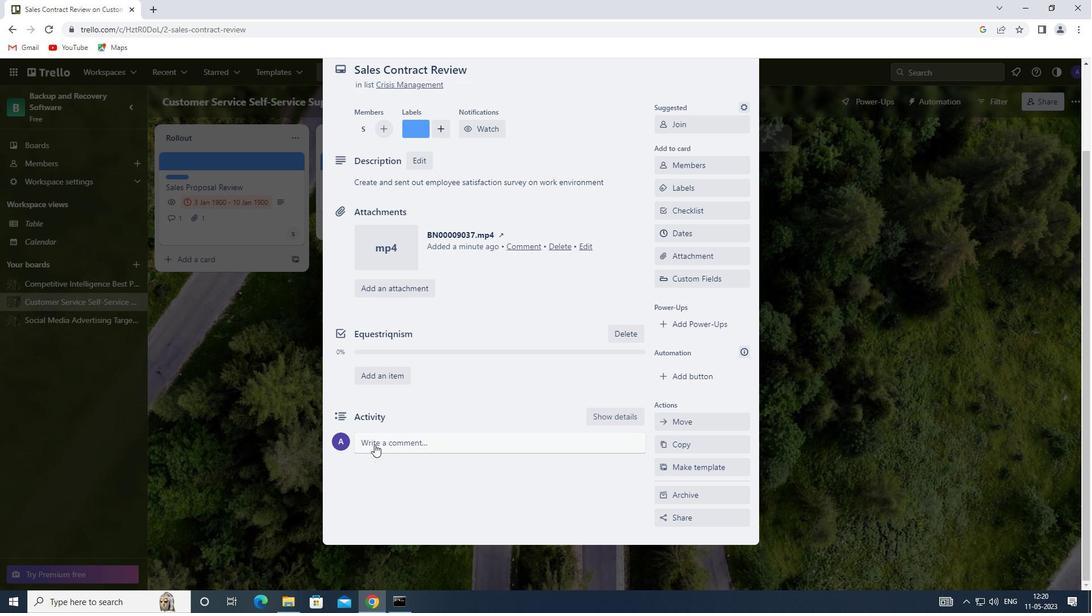 
Action: Mouse pressed left at (374, 441)
Screenshot: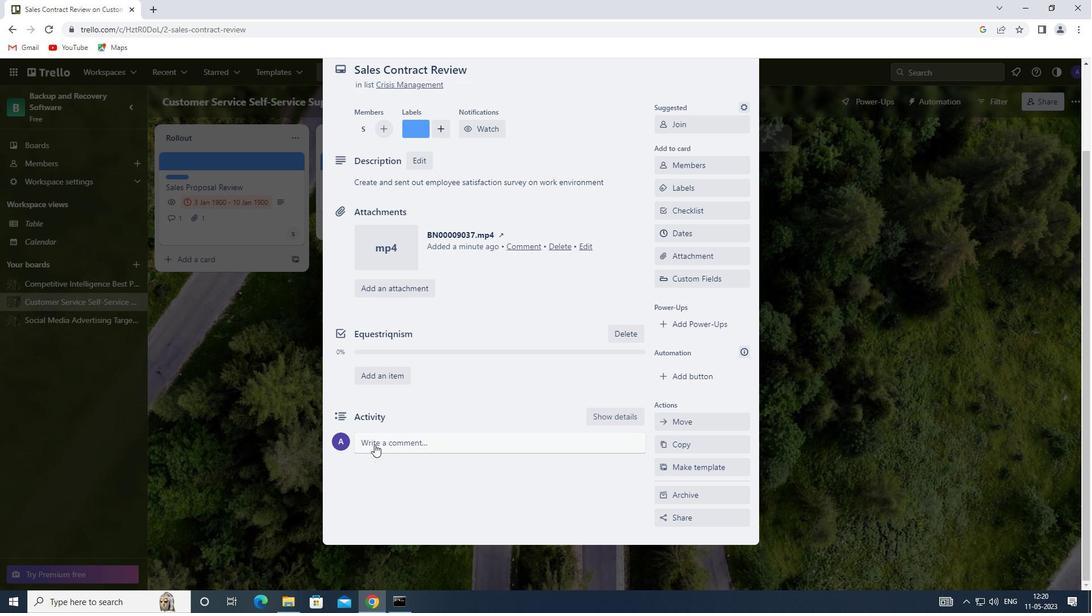 
Action: Mouse moved to (371, 473)
Screenshot: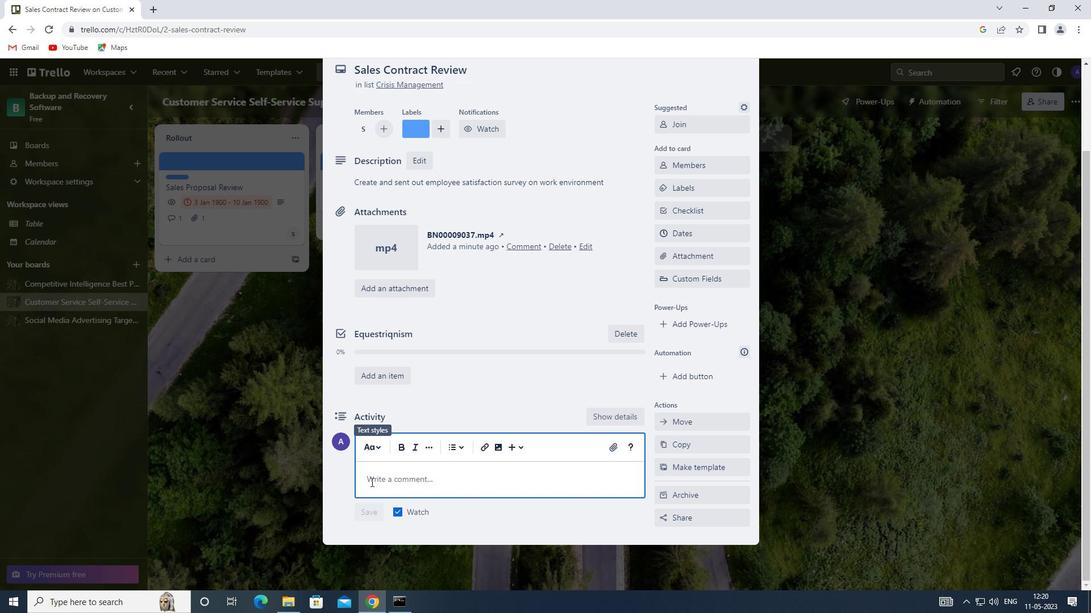 
Action: Mouse pressed left at (371, 473)
Screenshot: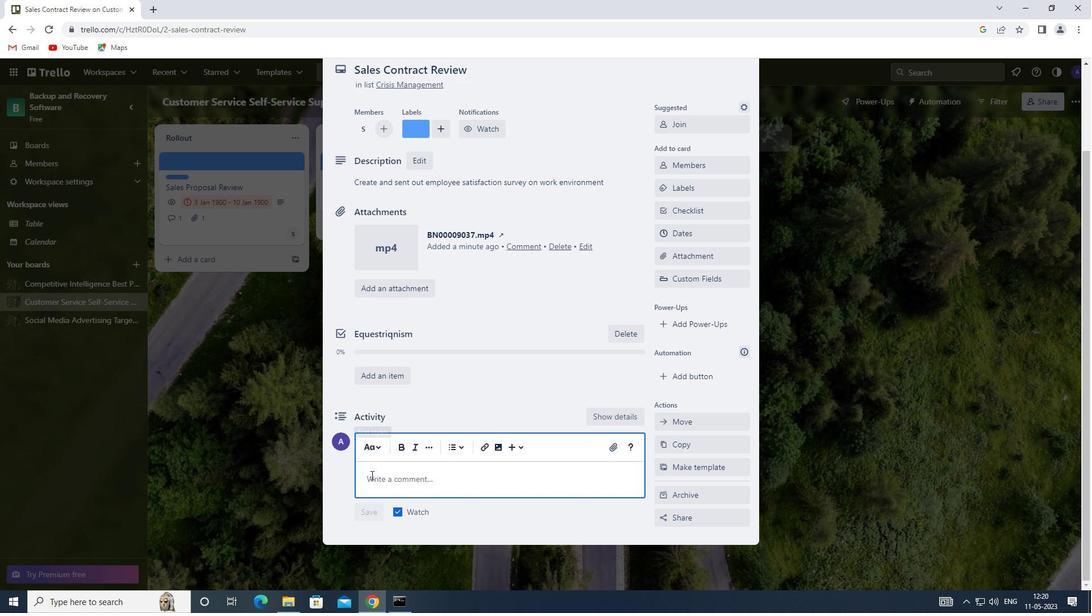 
Action: Mouse moved to (372, 472)
Screenshot: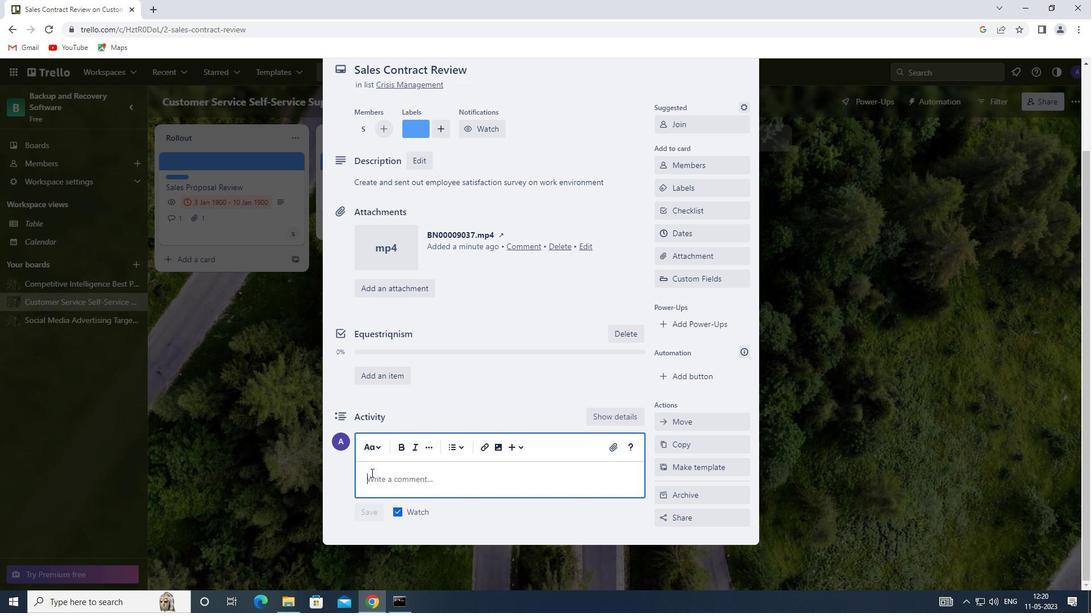 
Action: Key pressed <Key.shift>WE<Key.space>SHOULD<Key.space>APPROACH<Key.space>THIS<Key.space>TASK<Key.space>WITH<Key.space>A<Key.space>SENSE<Key.space>OF<Key.space>WO<Key.backspace><Key.backspace>OWNERSHIP<Key.space>AND<Key.space>PERPOSAL<Key.space>RESPONSIBILITY<Key.space>FOR<Key.space>ITS<Key.space>SUCCESS
Screenshot: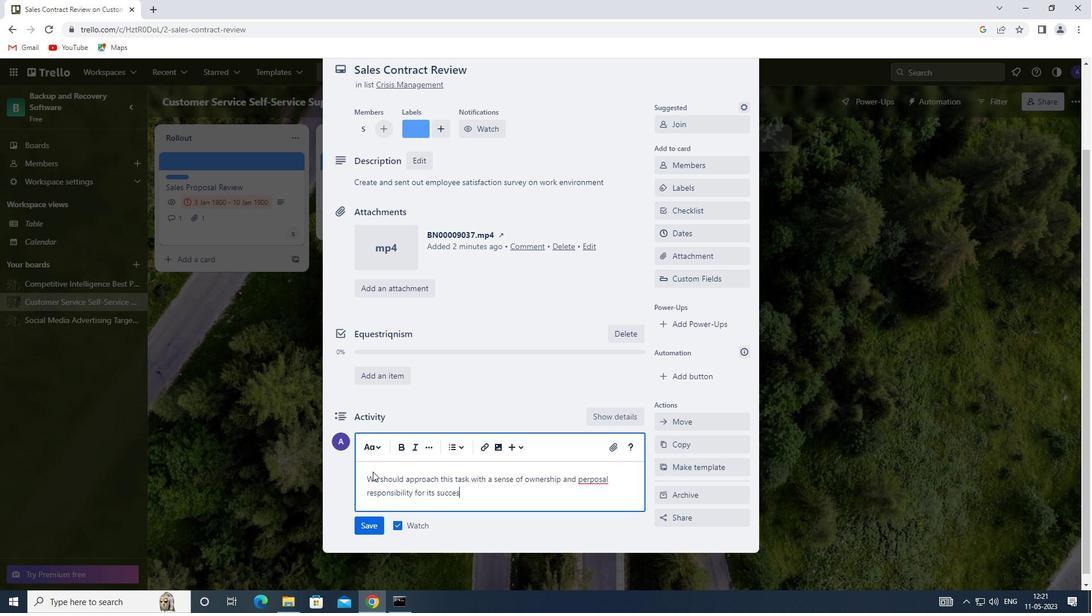 
Action: Mouse moved to (372, 527)
Screenshot: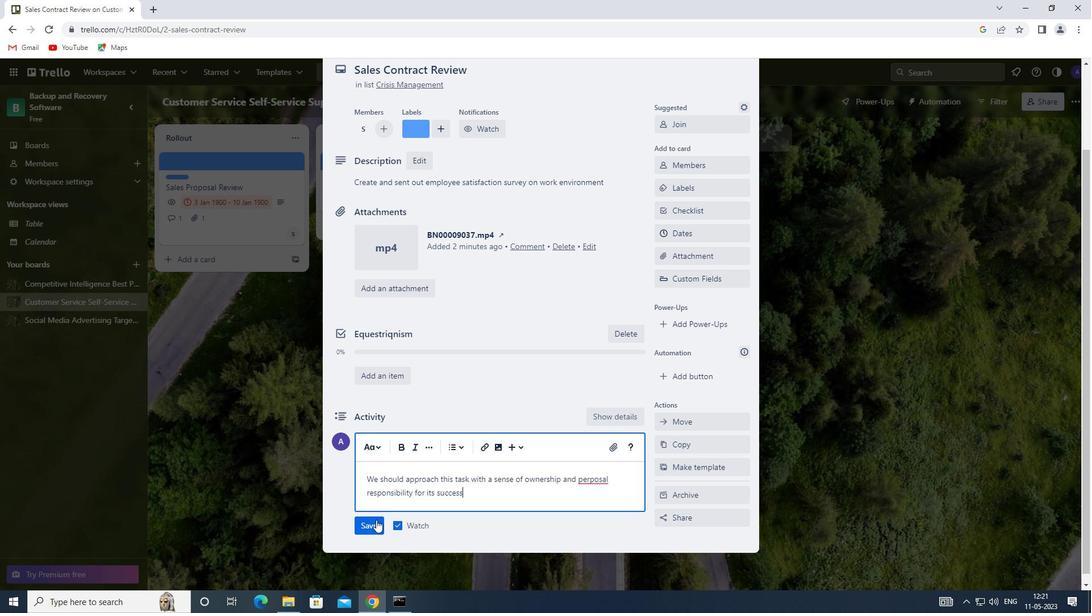
Action: Mouse pressed left at (372, 527)
Screenshot: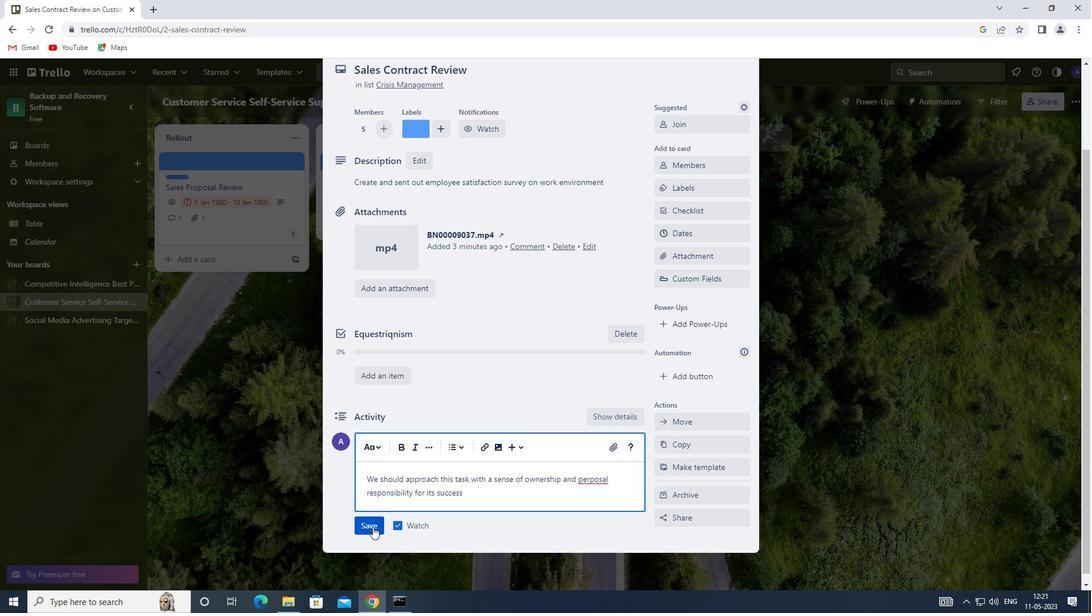 
Action: Mouse moved to (703, 229)
Screenshot: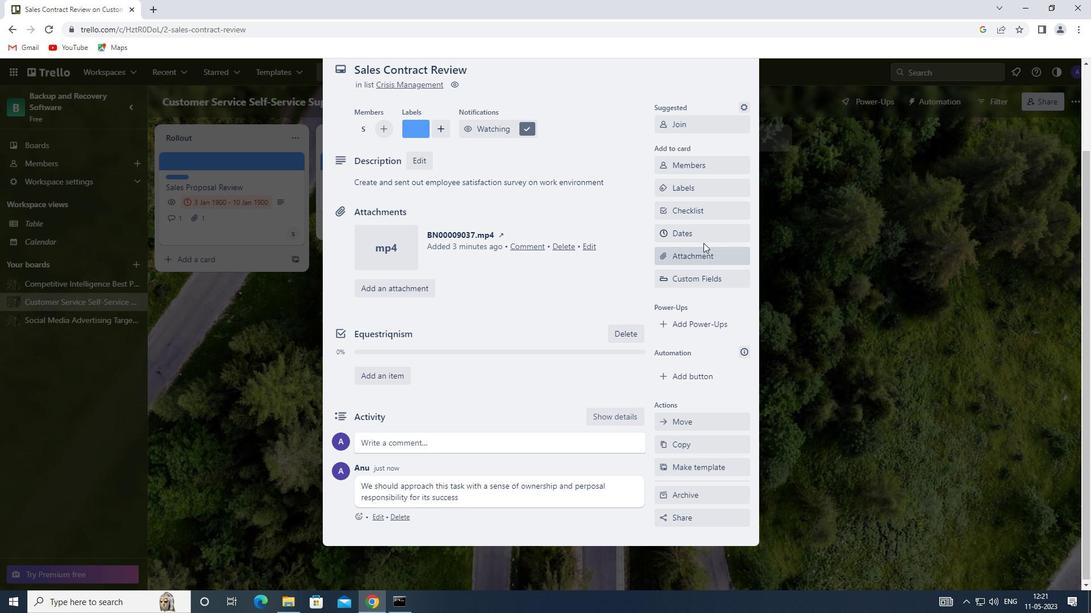 
Action: Mouse pressed left at (703, 229)
Screenshot: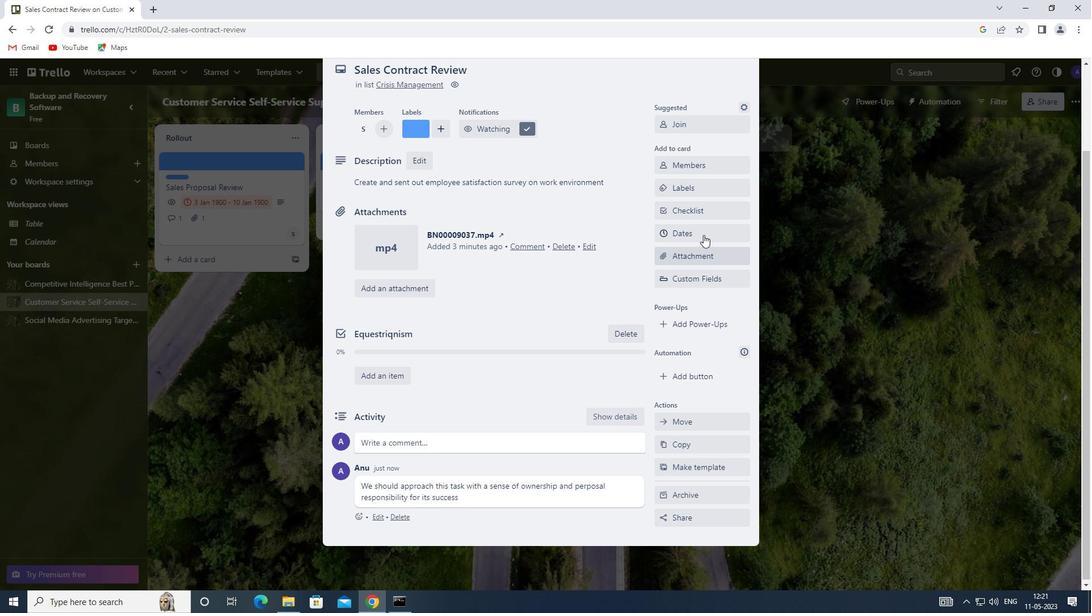 
Action: Mouse moved to (666, 306)
Screenshot: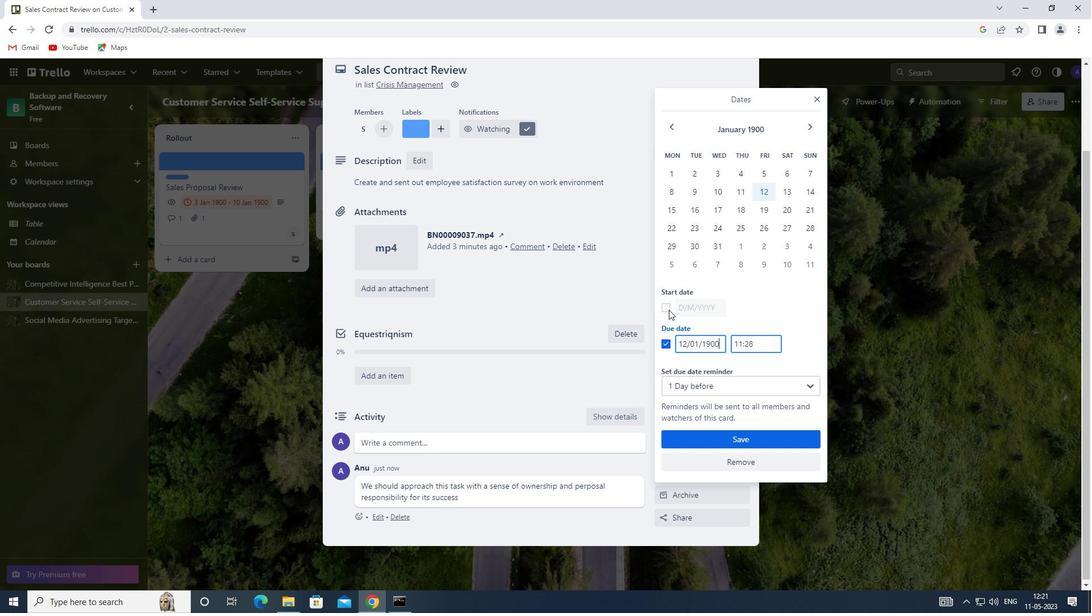 
Action: Mouse pressed left at (666, 306)
Screenshot: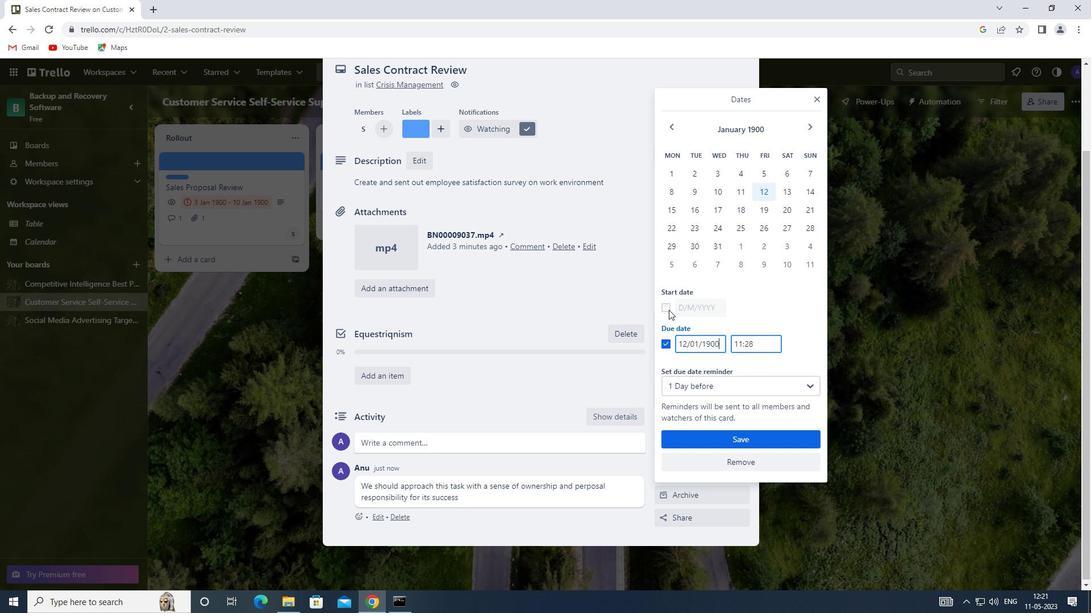 
Action: Mouse moved to (790, 171)
Screenshot: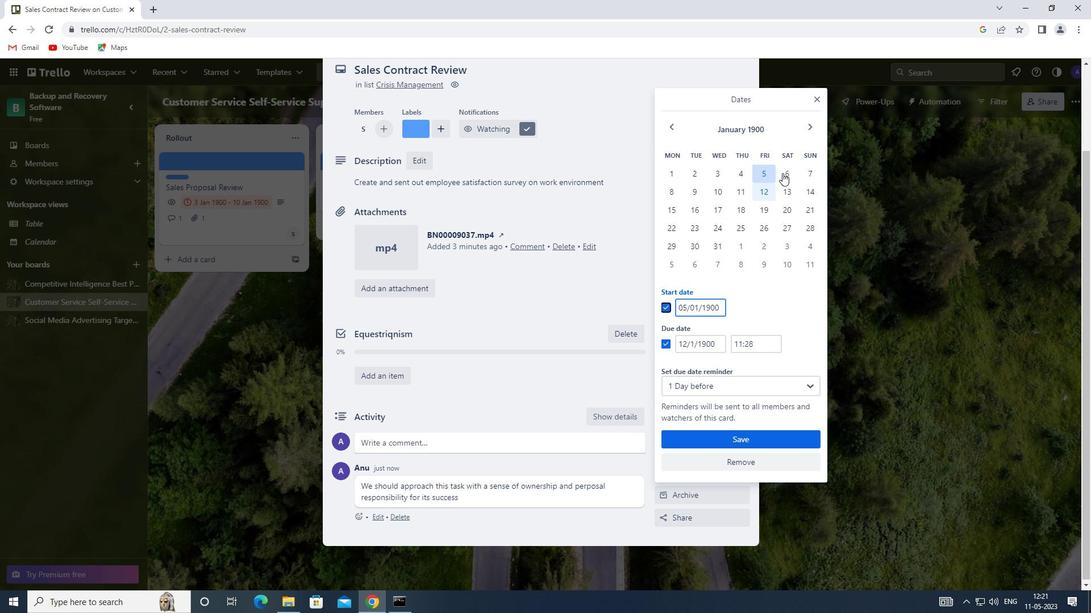 
Action: Mouse pressed left at (790, 171)
Screenshot: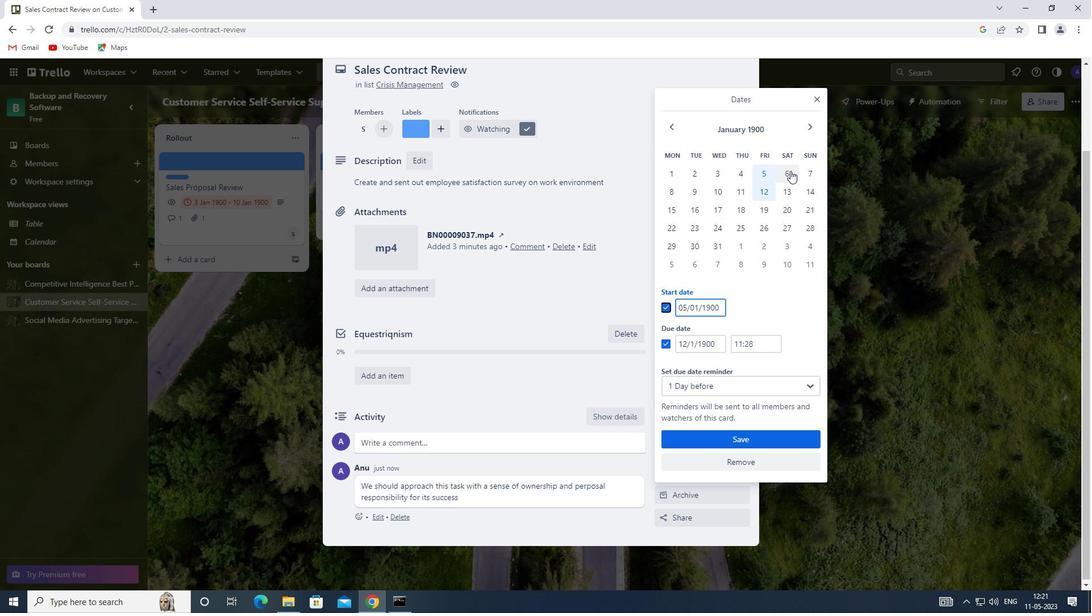 
Action: Mouse moved to (791, 192)
Screenshot: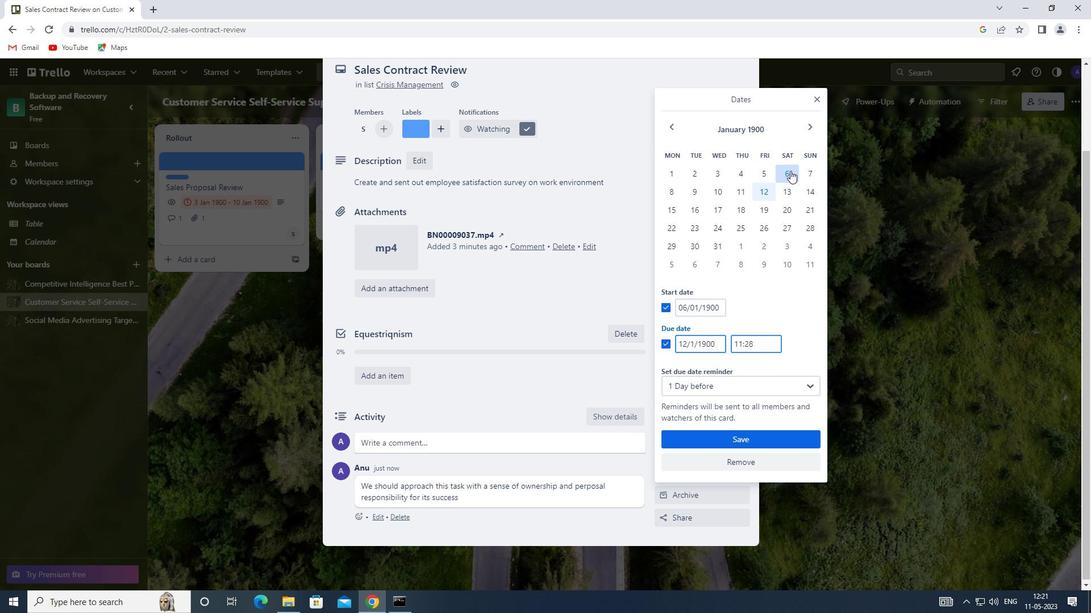 
Action: Mouse pressed left at (791, 192)
Screenshot: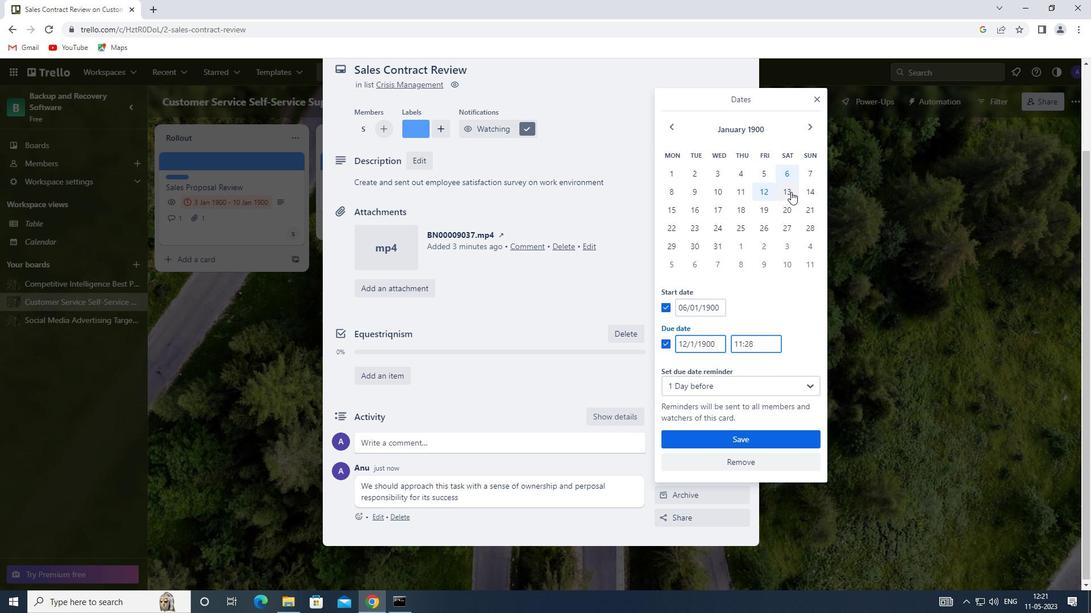 
Action: Mouse moved to (734, 443)
Screenshot: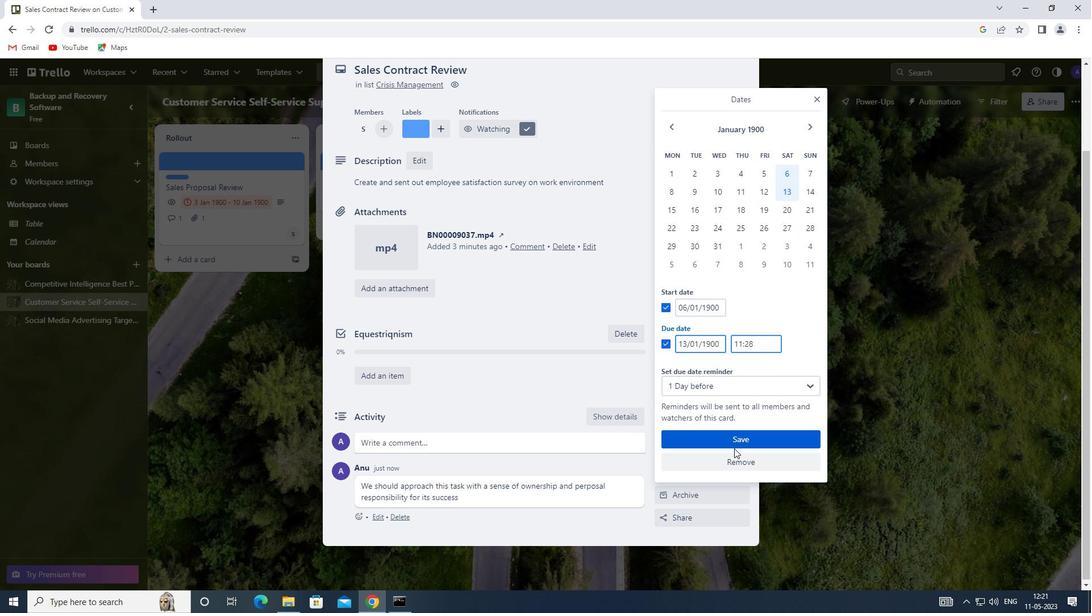 
Action: Mouse pressed left at (734, 443)
Screenshot: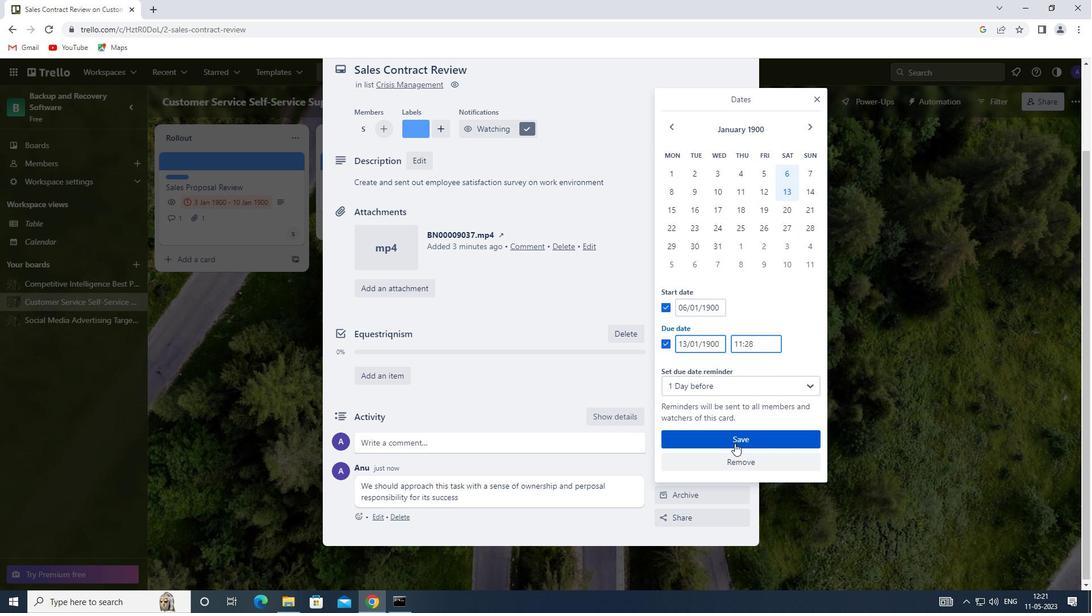 
Action: Mouse moved to (812, 263)
Screenshot: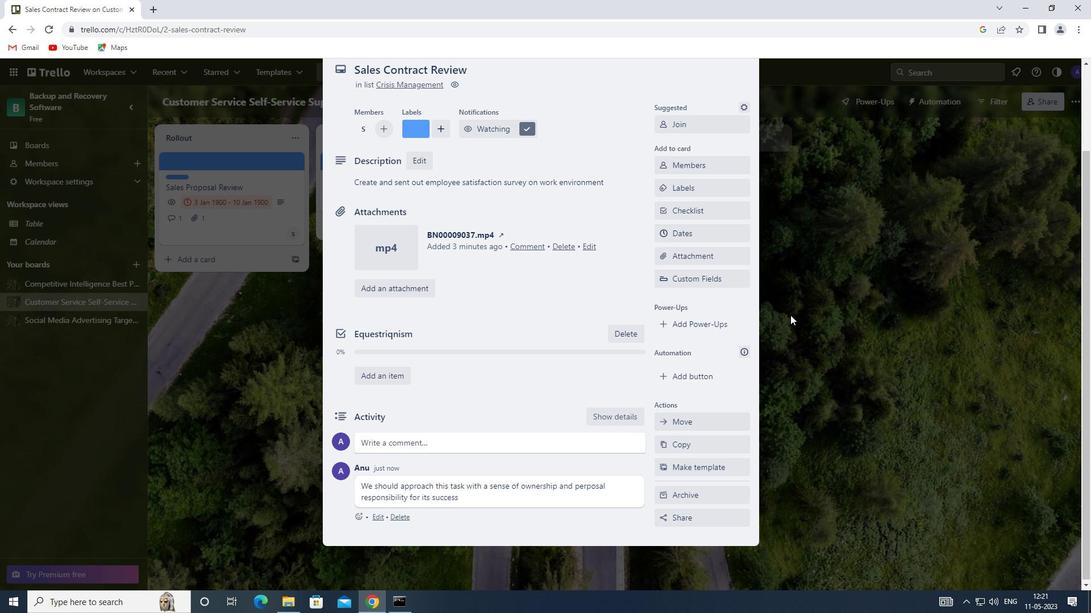 
Action: Mouse pressed left at (812, 263)
Screenshot: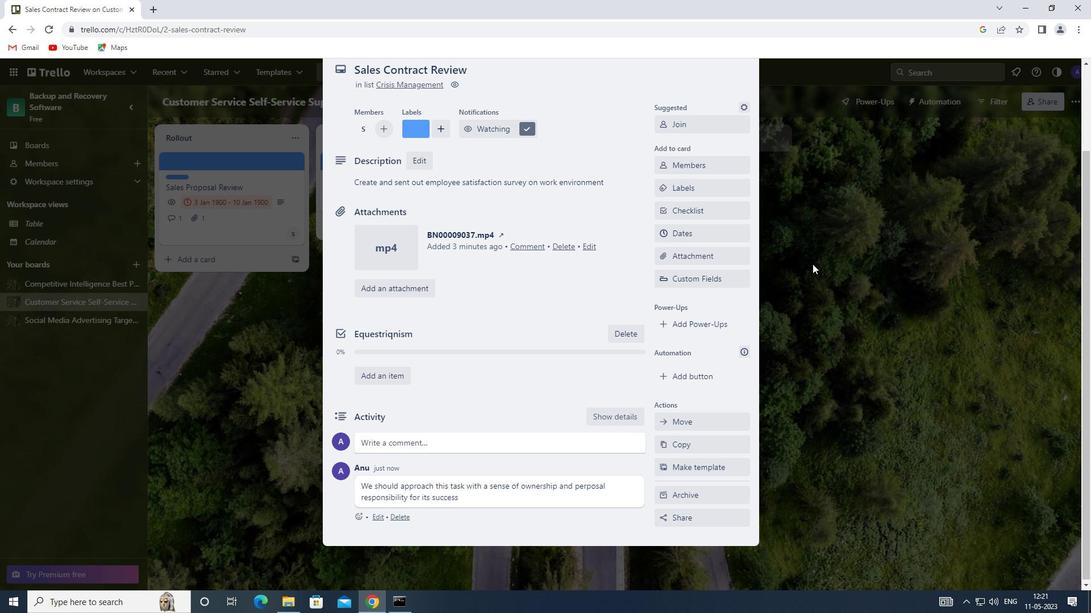 
